 Task: Look for space in Lolodorf, Cameroon from 12th  August, 2023 to 15th August, 2023 for 3 adults in price range Rs.12000 to Rs.16000. Place can be entire place with 2 bedrooms having 3 beds and 1 bathroom. Property type can be house, flat, guest house. Booking option can be shelf check-in. Required host language is English.
Action: Mouse moved to (478, 313)
Screenshot: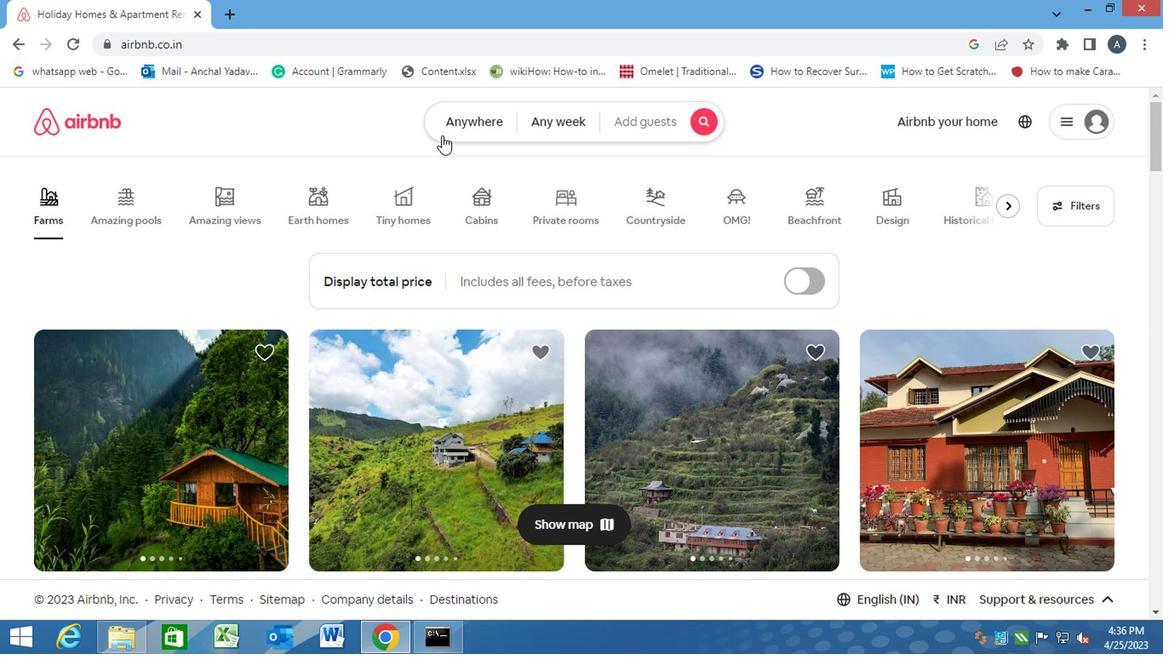 
Action: Mouse pressed left at (478, 313)
Screenshot: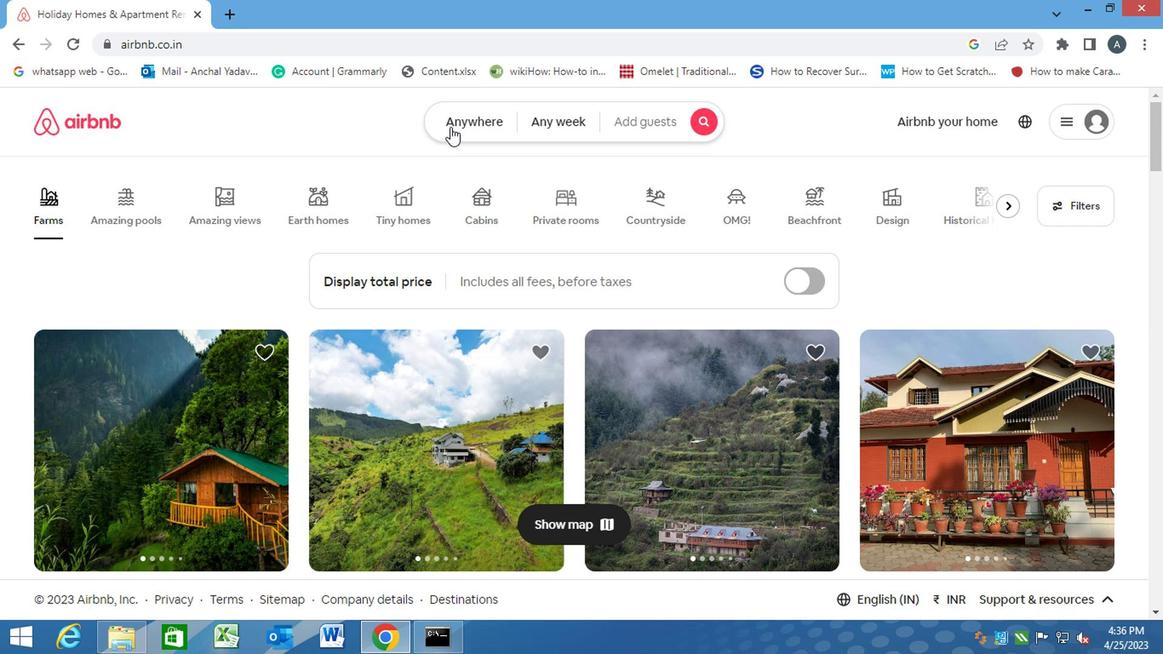 
Action: Mouse moved to (453, 333)
Screenshot: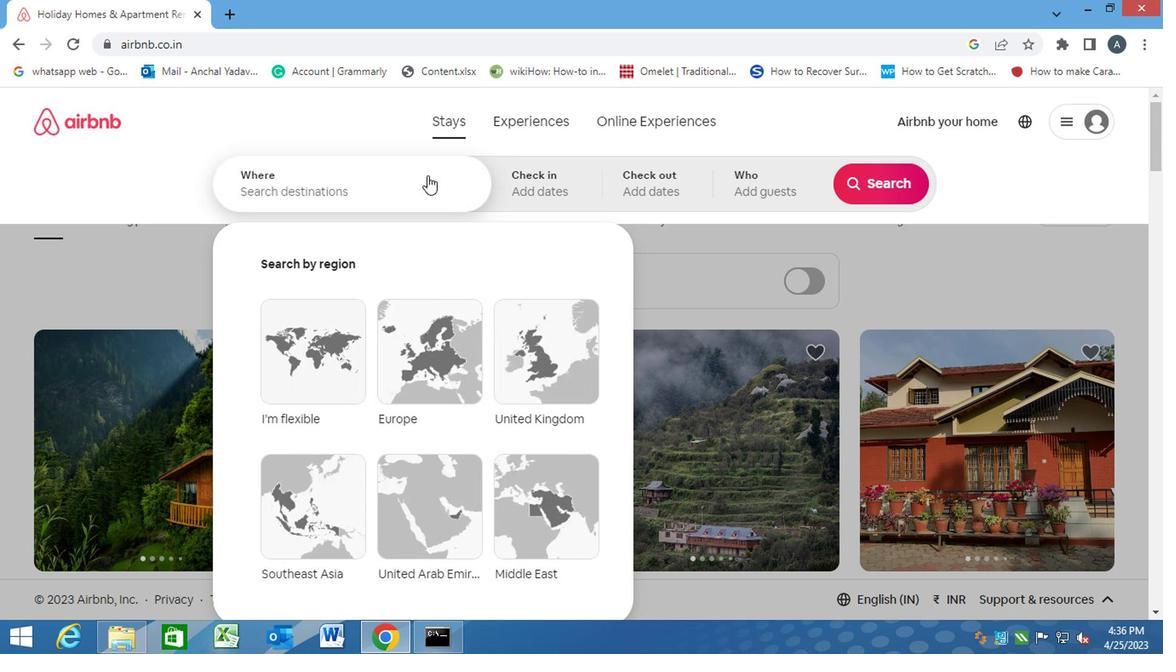 
Action: Mouse pressed left at (453, 333)
Screenshot: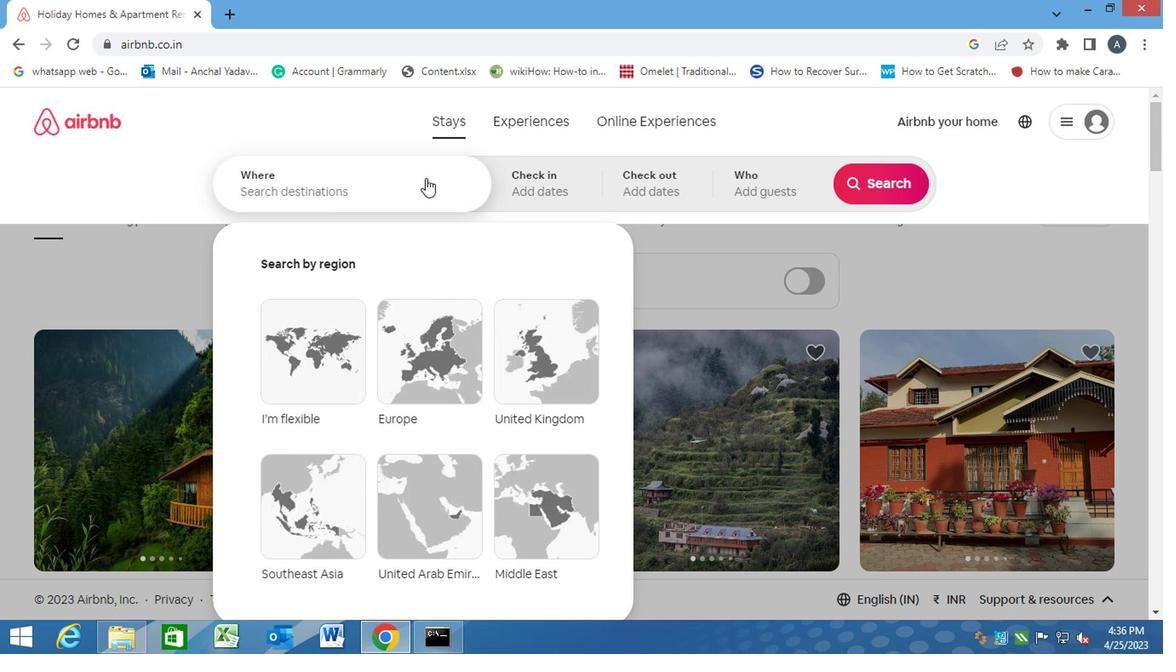 
Action: Key pressed <Key.caps_lock>l<Key.caps_lock>olodorf,<Key.space><Key.caps_lock>c<Key.caps_lock>ameroon<Key.enter>
Screenshot: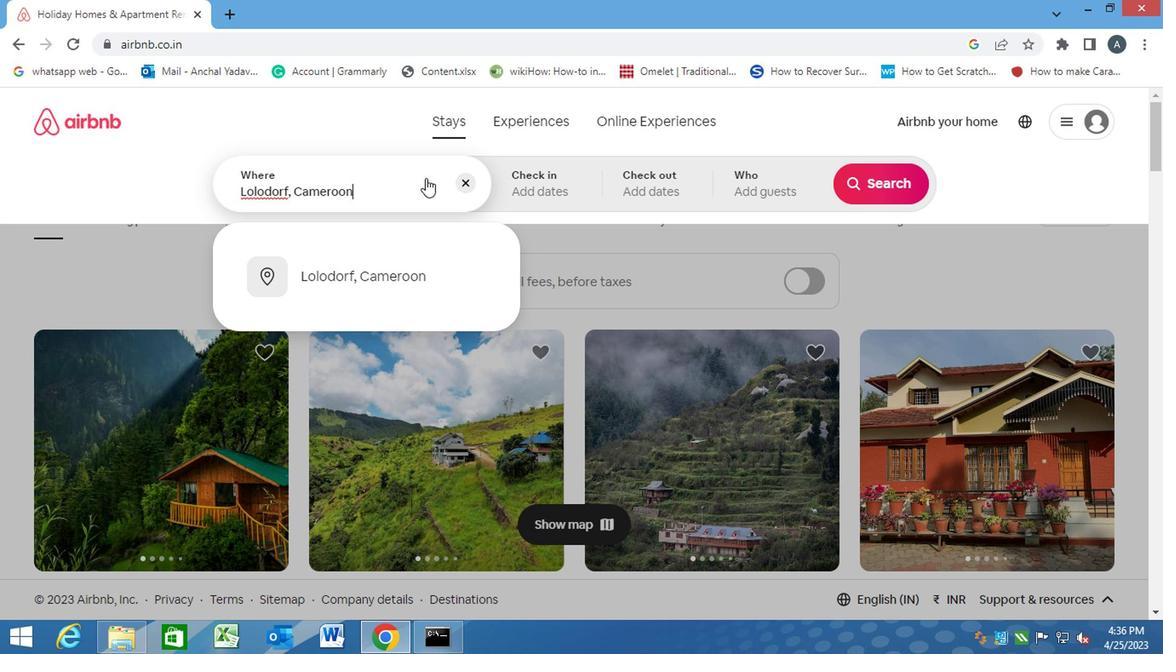 
Action: Mouse moved to (856, 389)
Screenshot: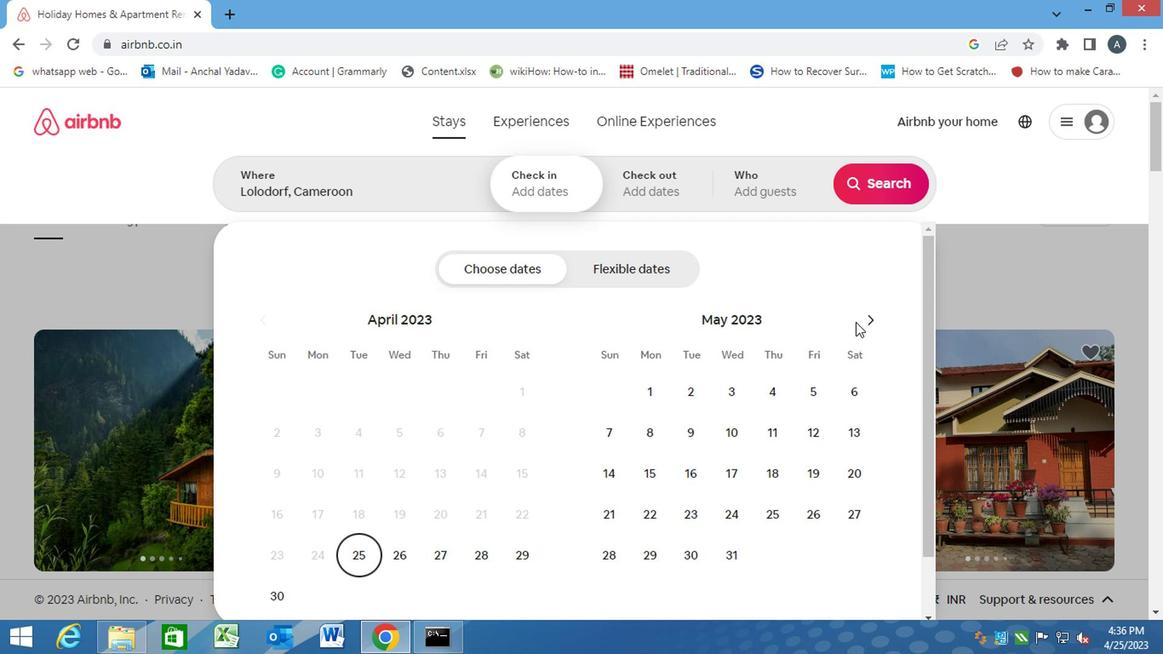
Action: Mouse pressed left at (856, 389)
Screenshot: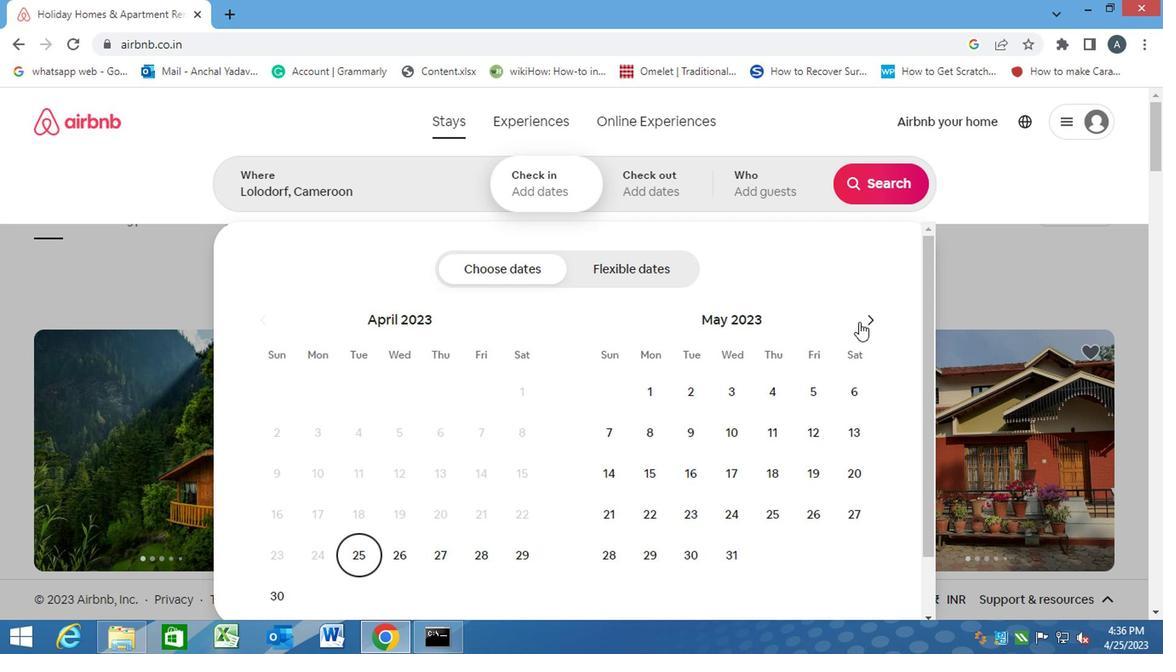 
Action: Mouse moved to (869, 389)
Screenshot: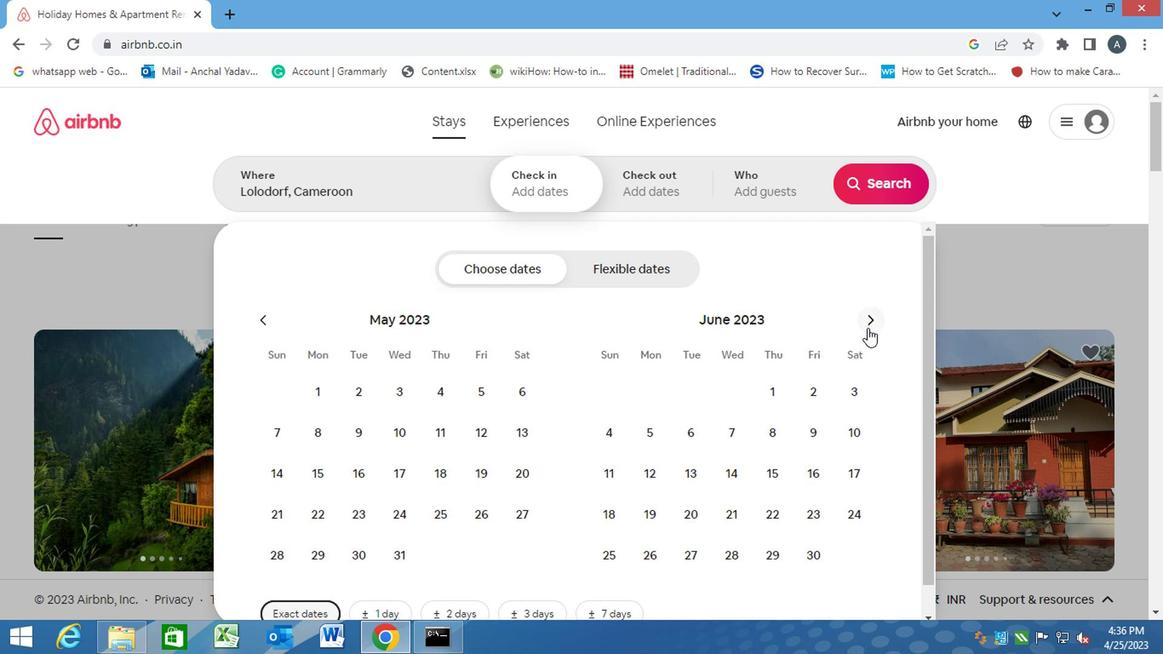 
Action: Mouse pressed left at (869, 389)
Screenshot: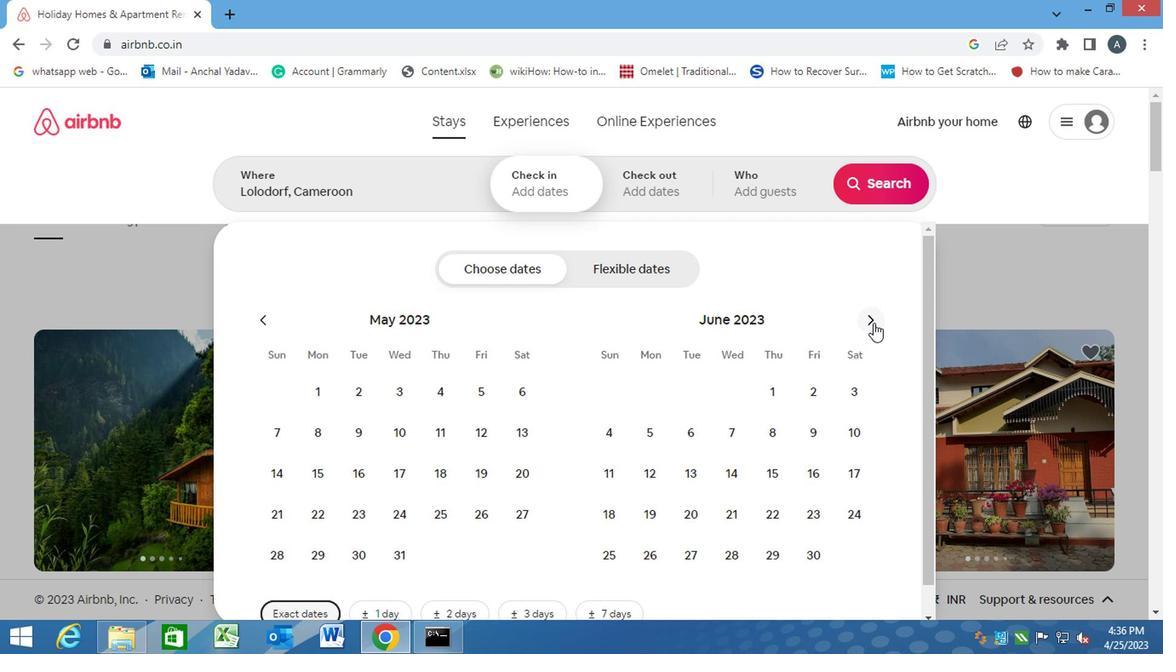 
Action: Mouse moved to (864, 390)
Screenshot: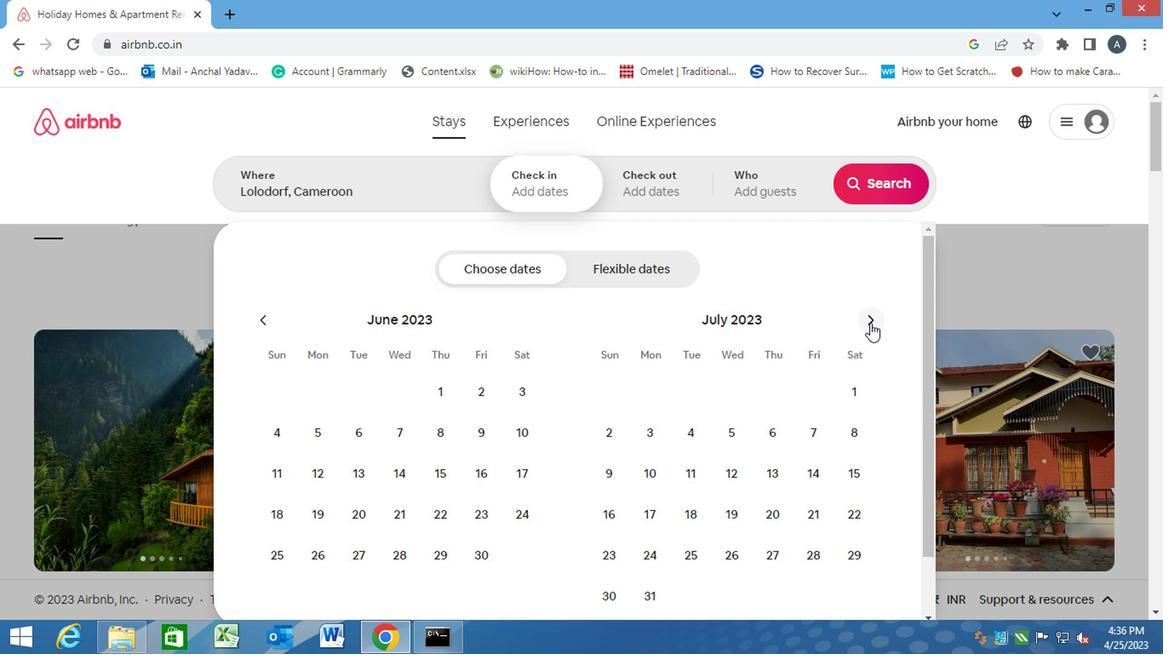 
Action: Mouse pressed left at (864, 390)
Screenshot: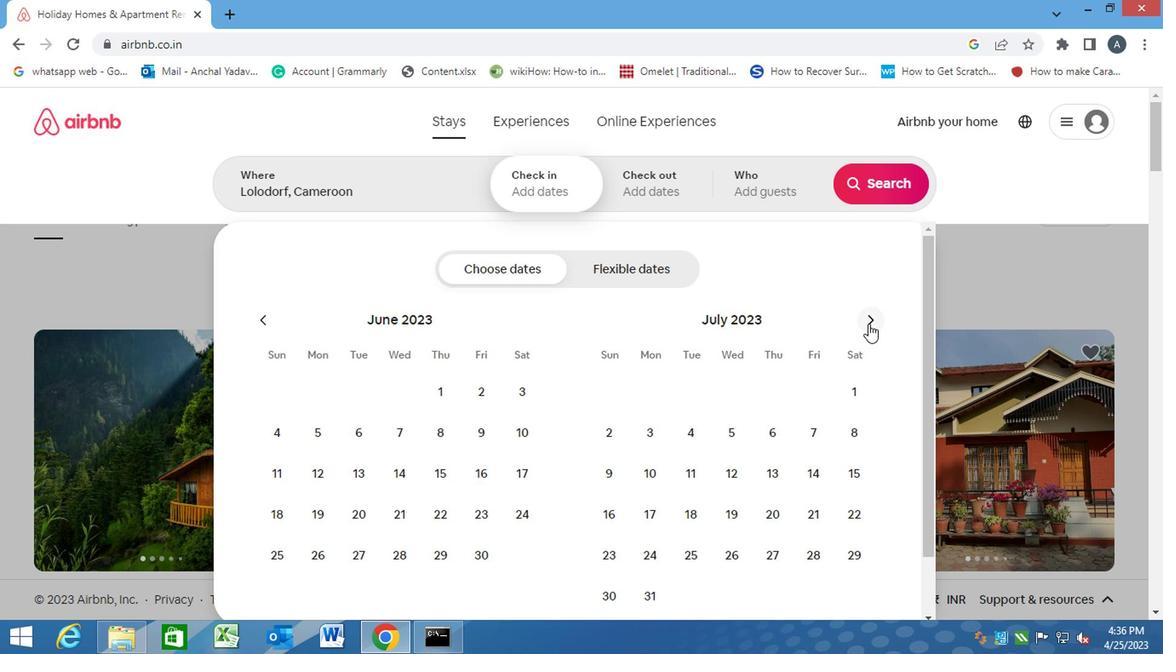 
Action: Mouse moved to (840, 431)
Screenshot: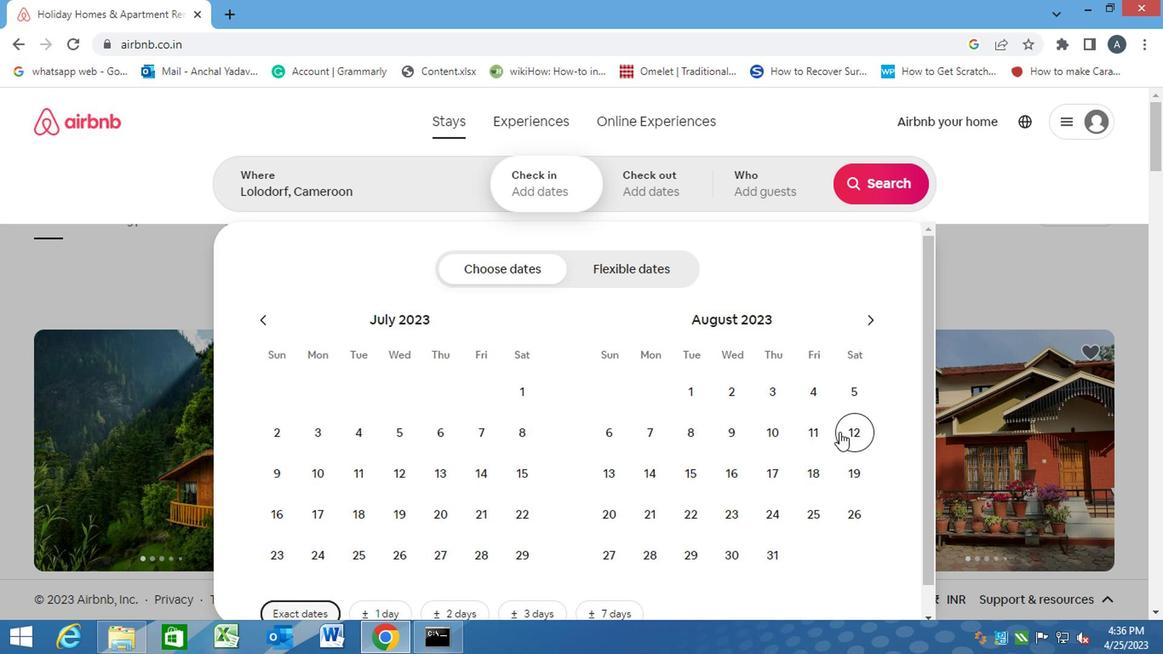 
Action: Mouse pressed left at (840, 431)
Screenshot: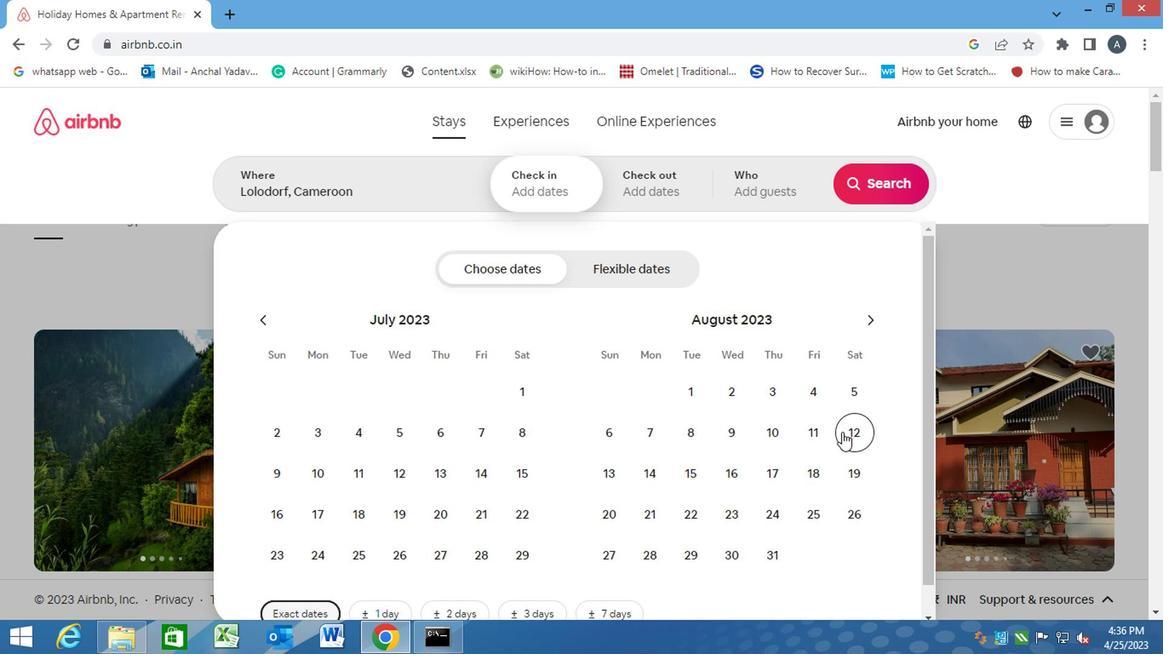 
Action: Mouse moved to (700, 445)
Screenshot: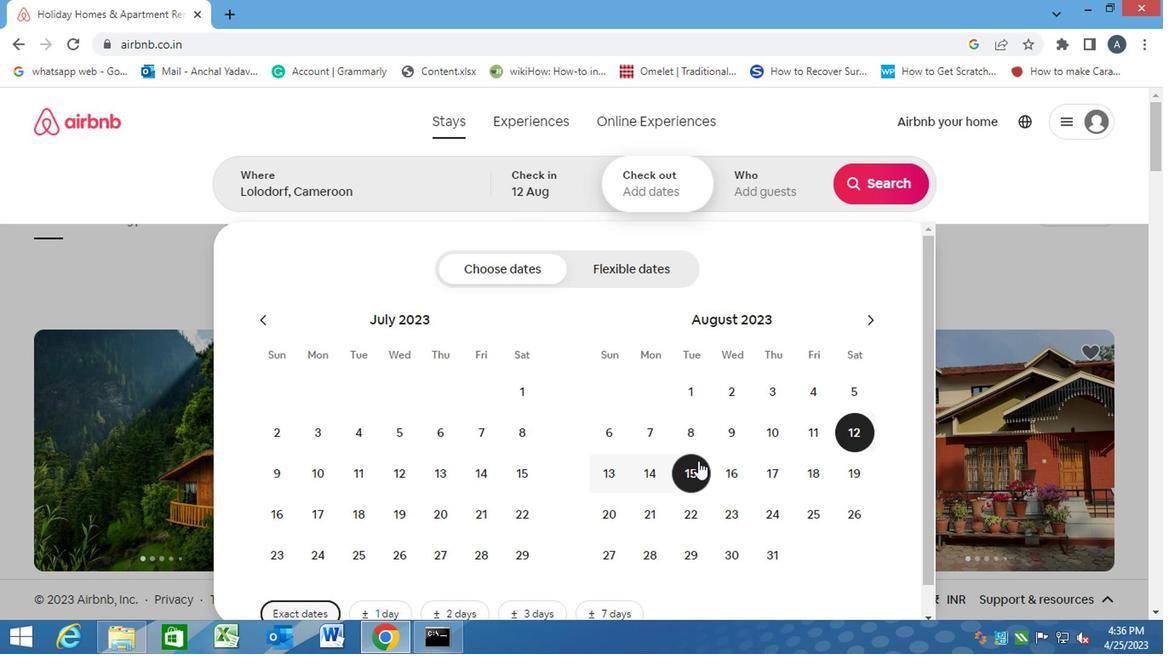 
Action: Mouse pressed left at (700, 445)
Screenshot: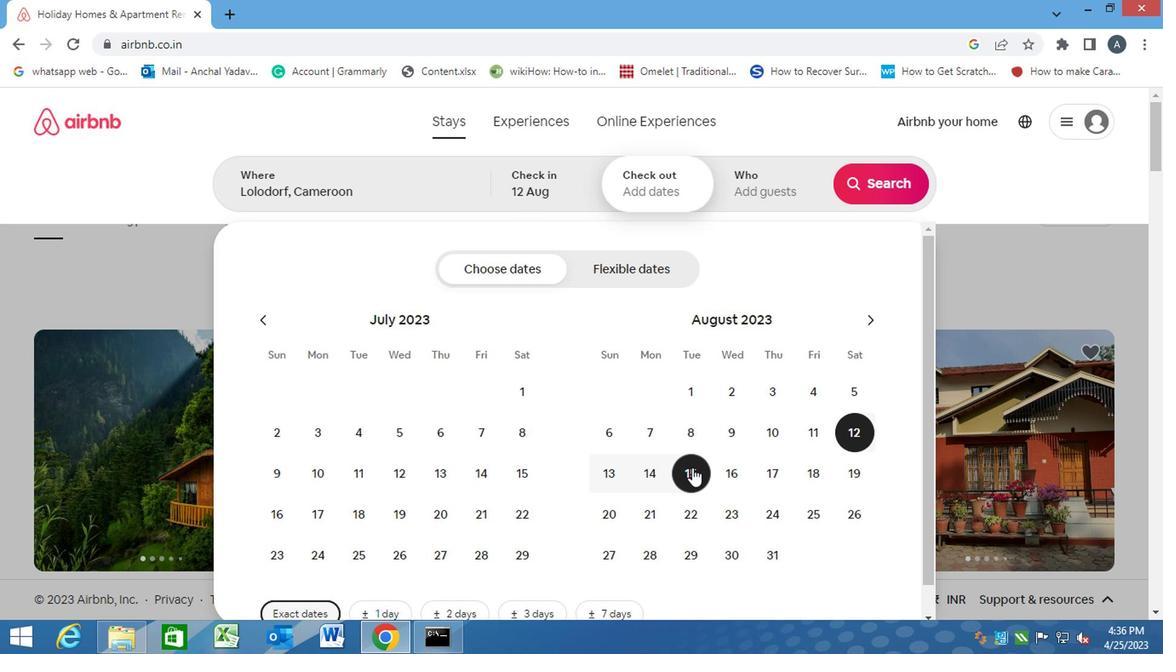 
Action: Mouse moved to (746, 337)
Screenshot: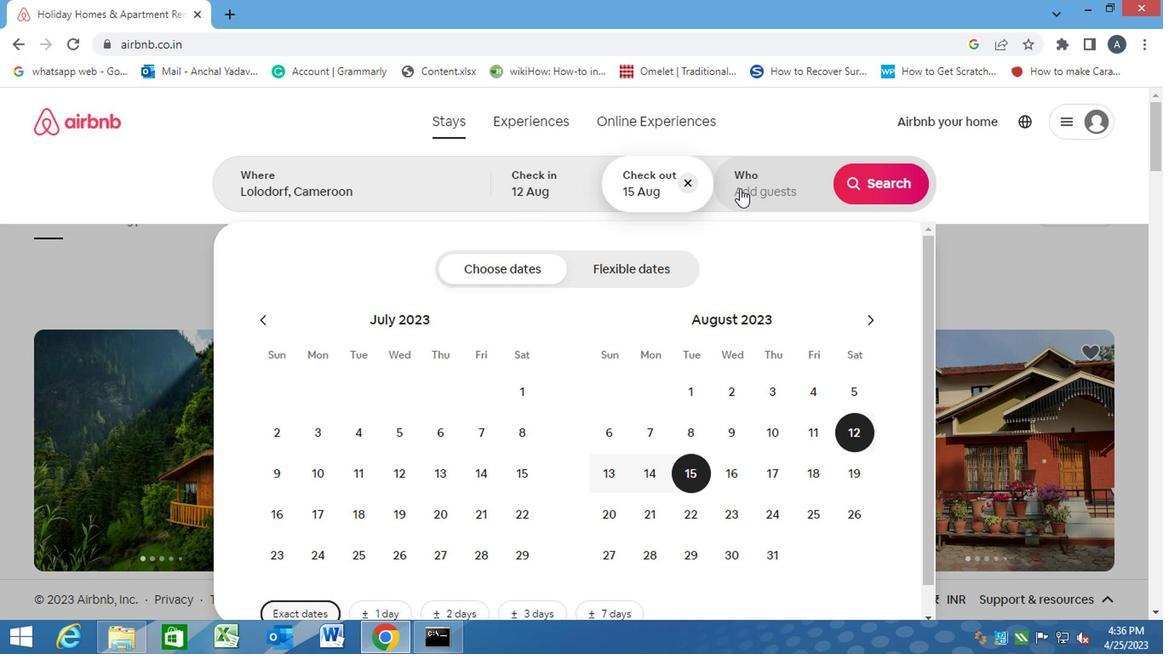 
Action: Mouse pressed left at (746, 337)
Screenshot: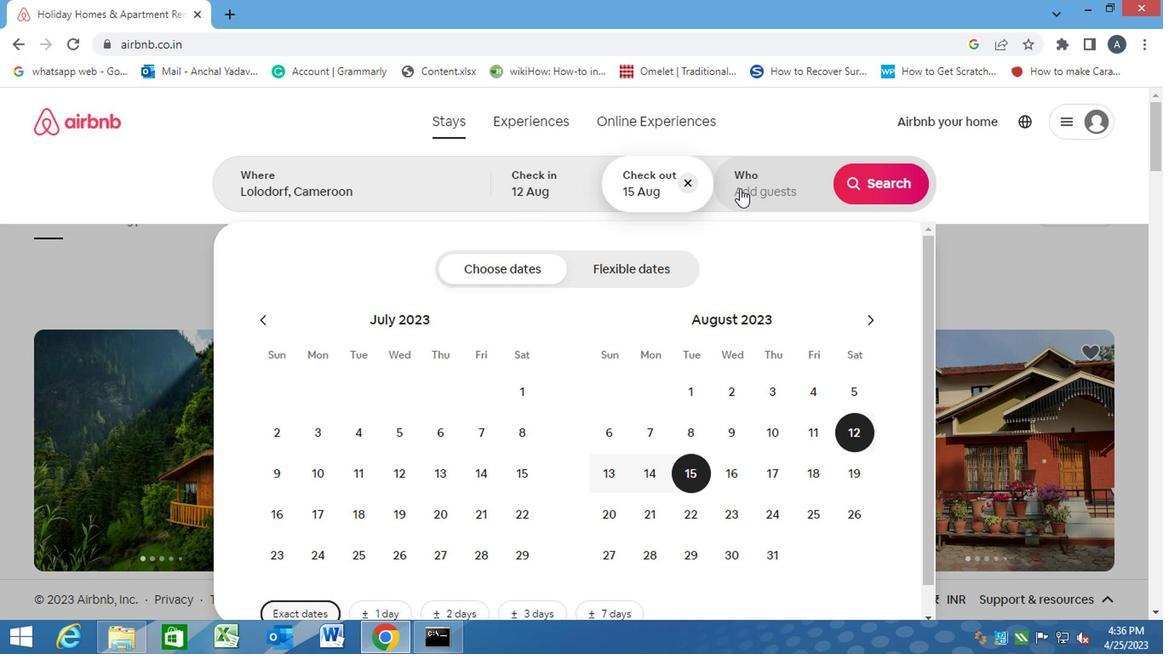 
Action: Mouse moved to (879, 370)
Screenshot: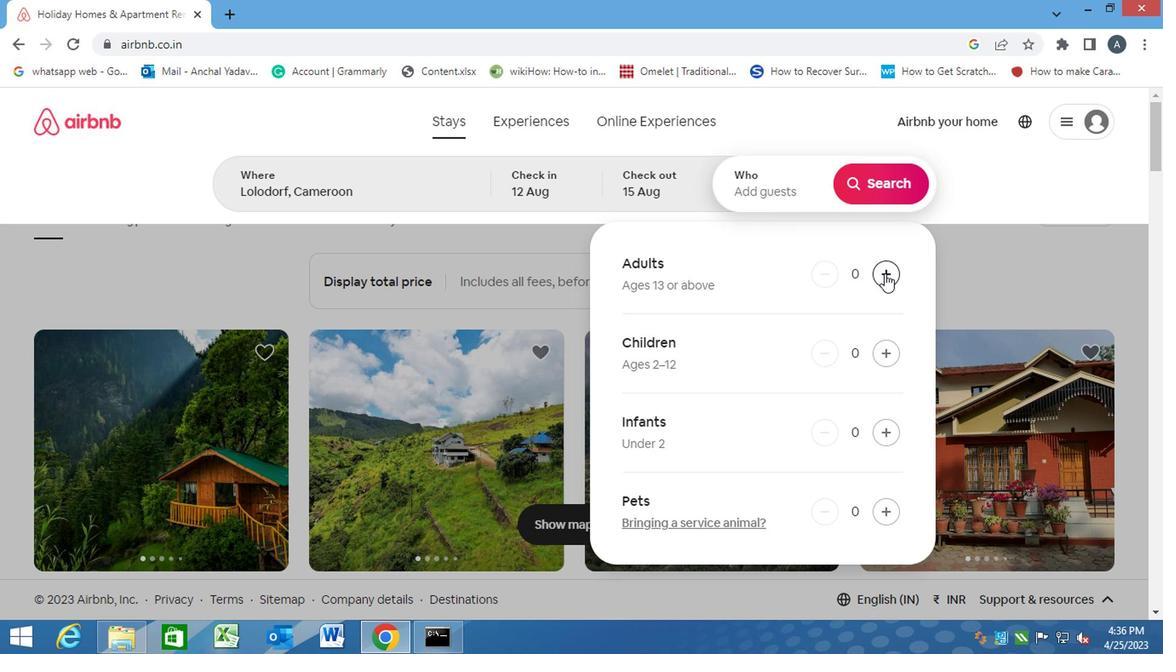 
Action: Mouse pressed left at (879, 370)
Screenshot: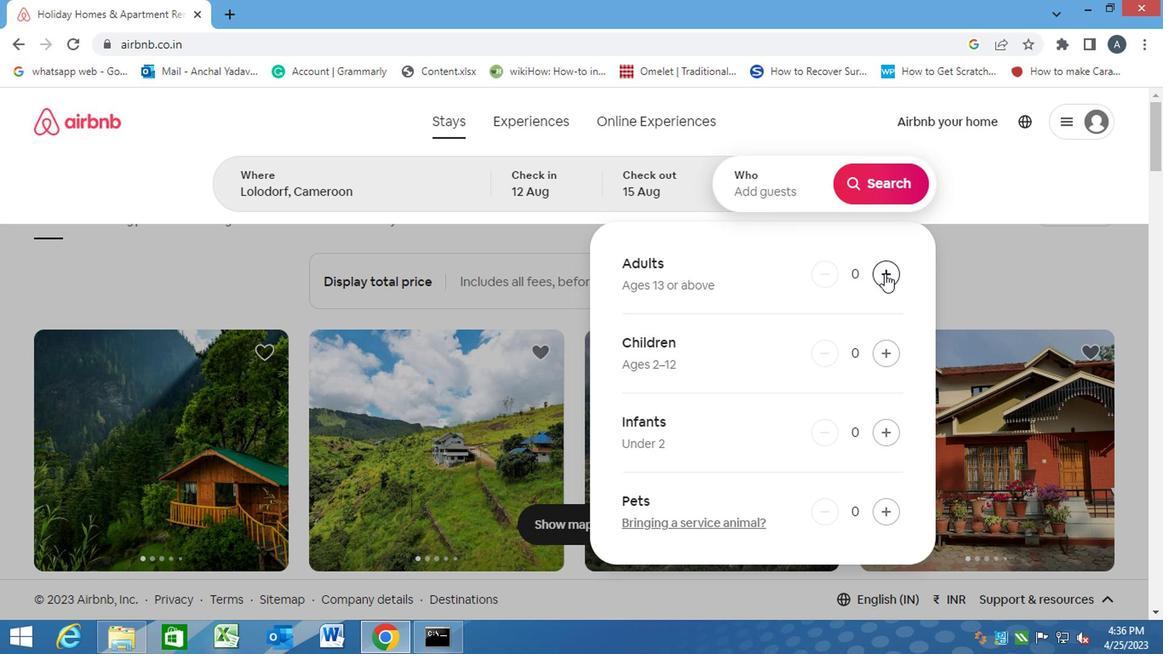 
Action: Mouse moved to (879, 370)
Screenshot: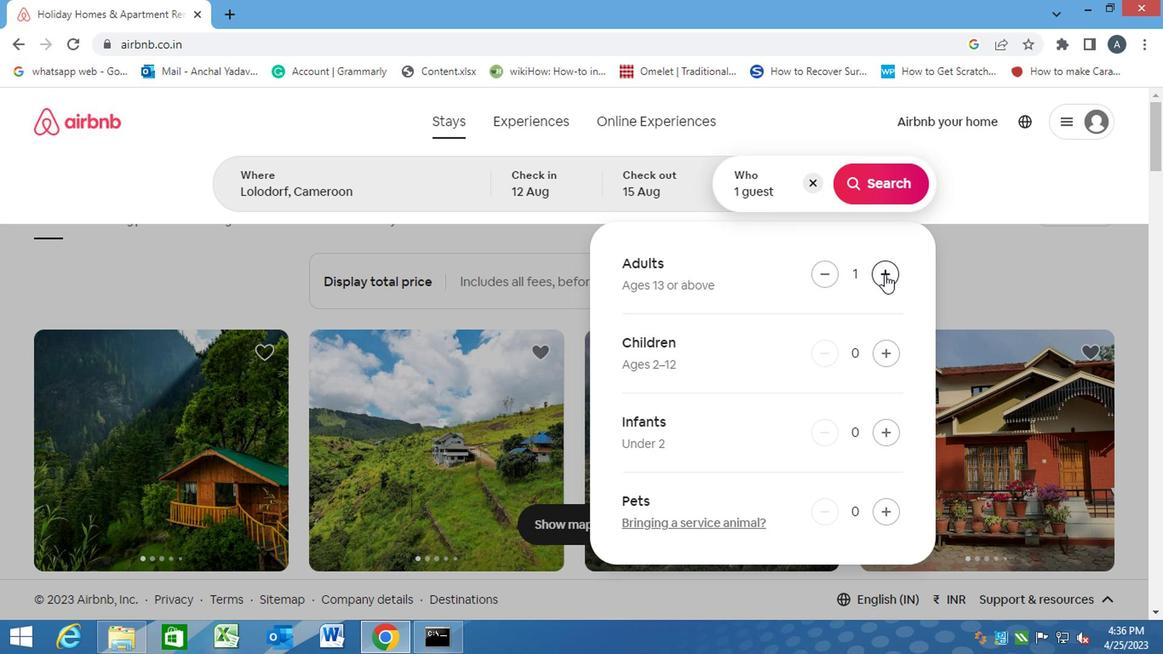 
Action: Mouse pressed left at (879, 370)
Screenshot: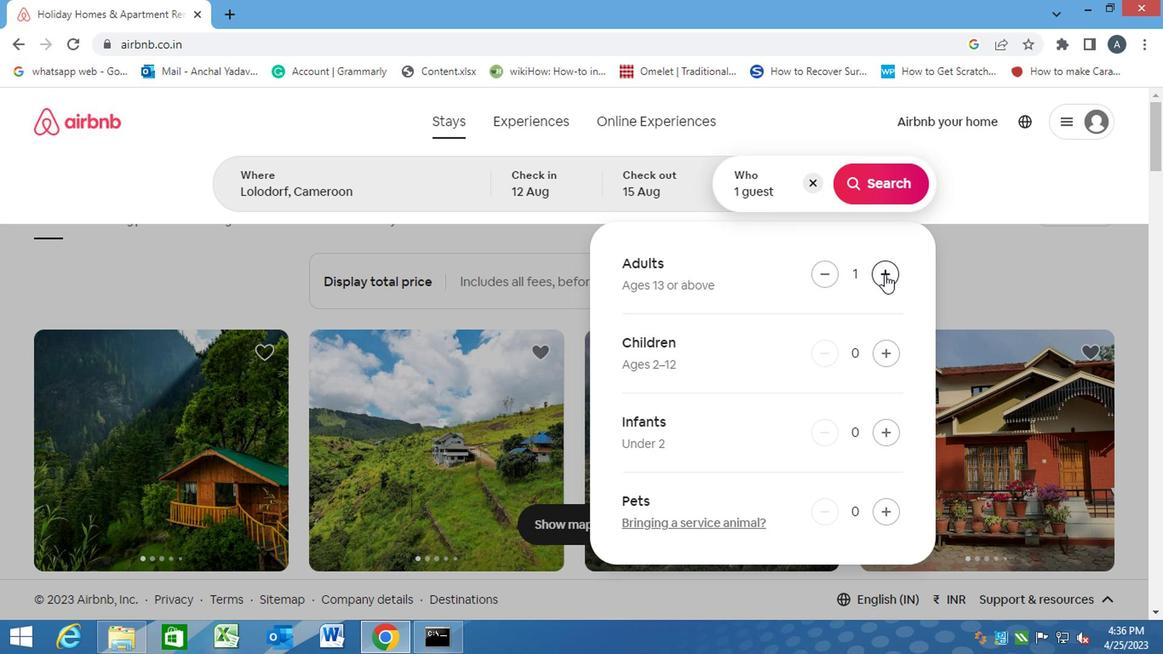 
Action: Mouse pressed left at (879, 370)
Screenshot: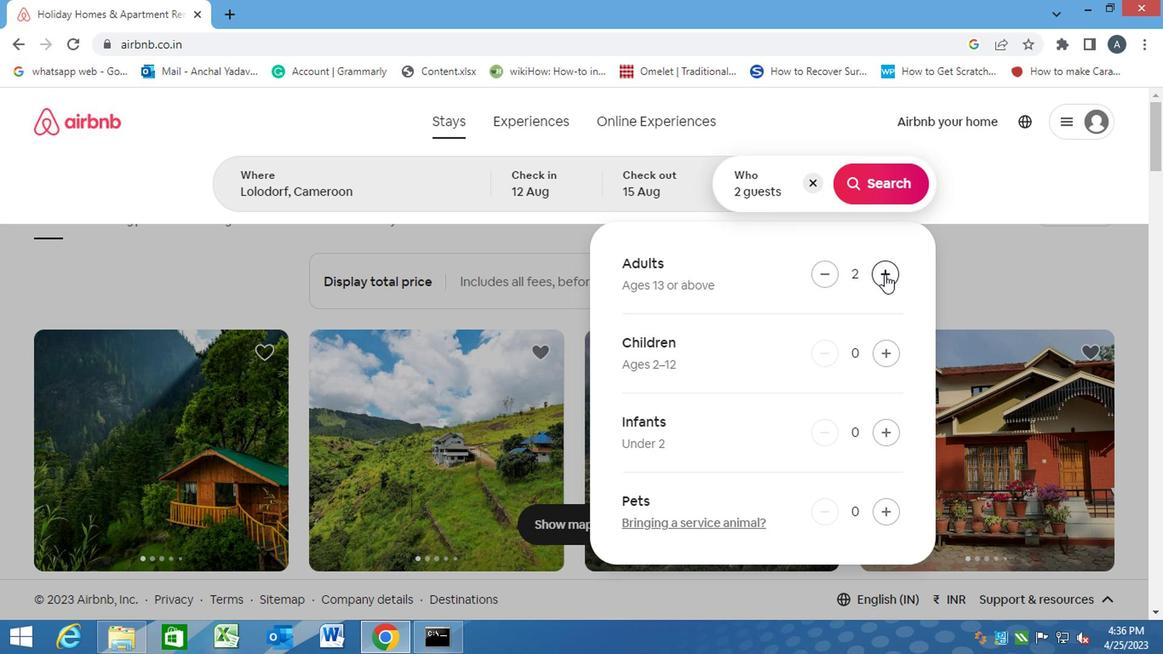 
Action: Mouse moved to (863, 334)
Screenshot: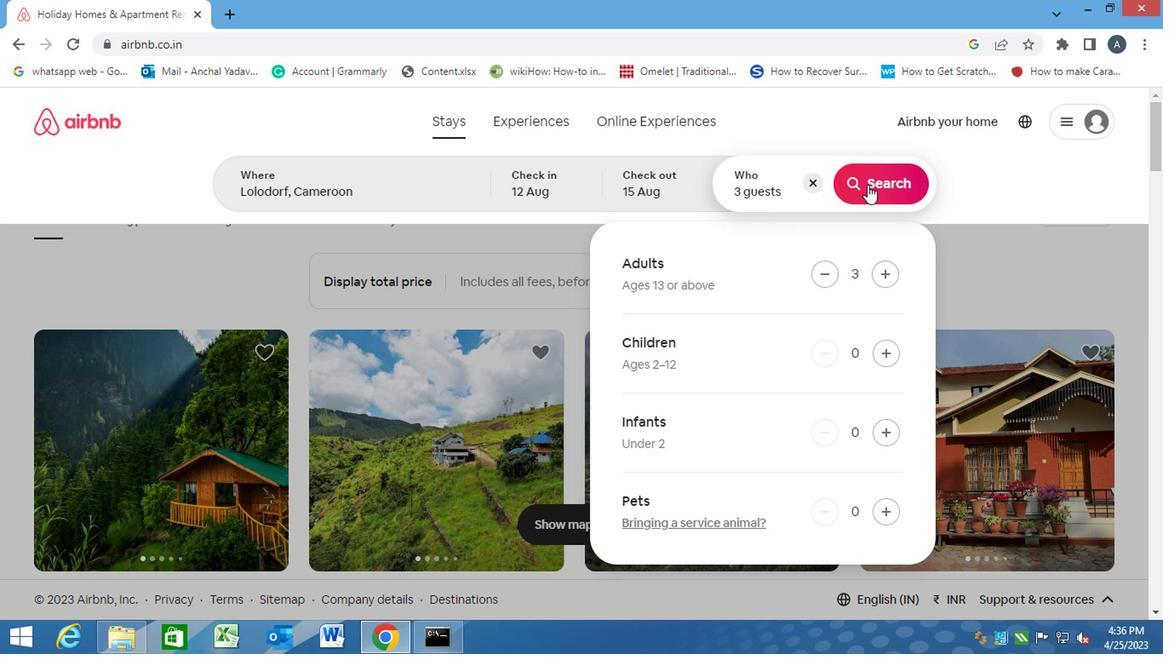 
Action: Mouse pressed left at (863, 334)
Screenshot: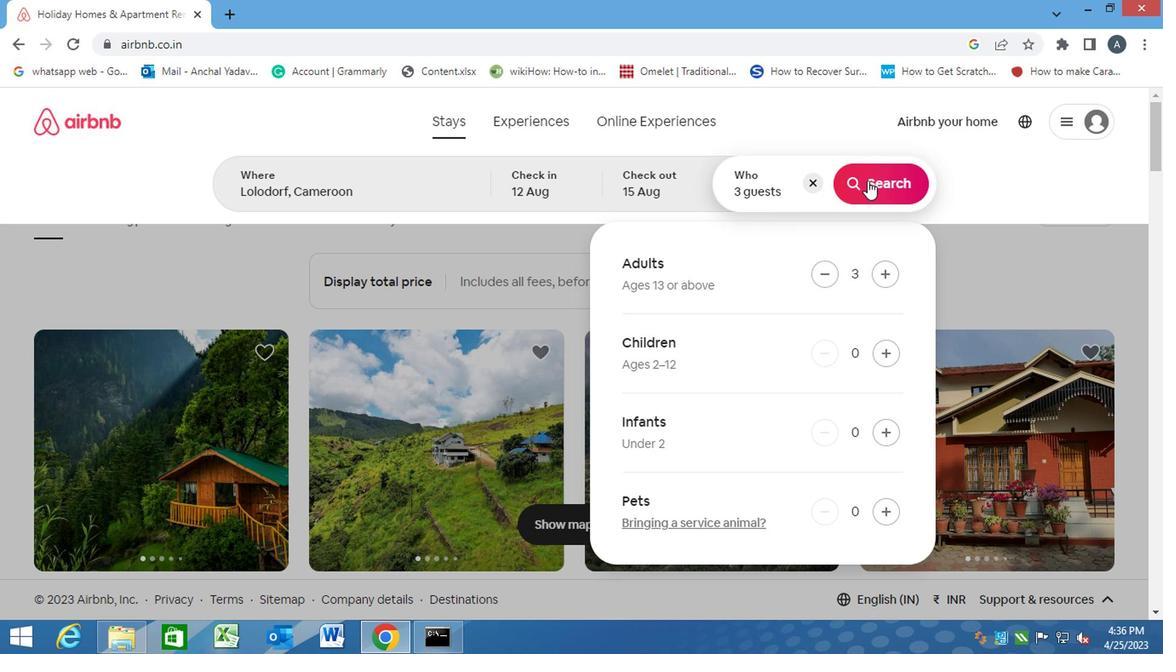 
Action: Mouse moved to (1088, 334)
Screenshot: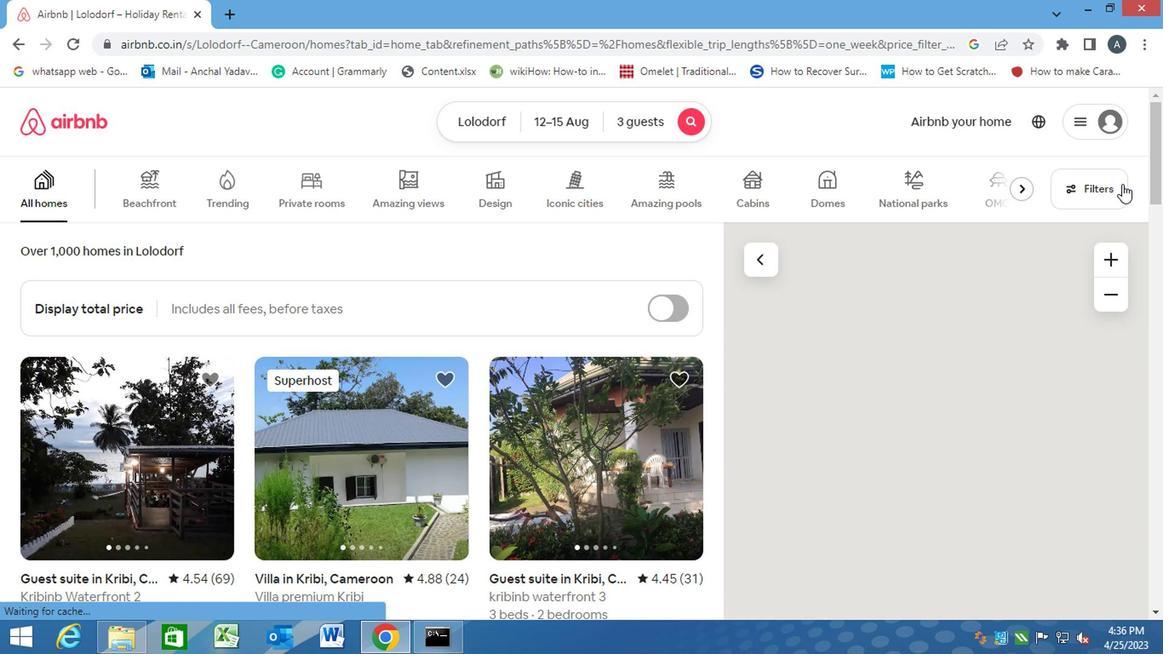 
Action: Mouse pressed left at (1088, 334)
Screenshot: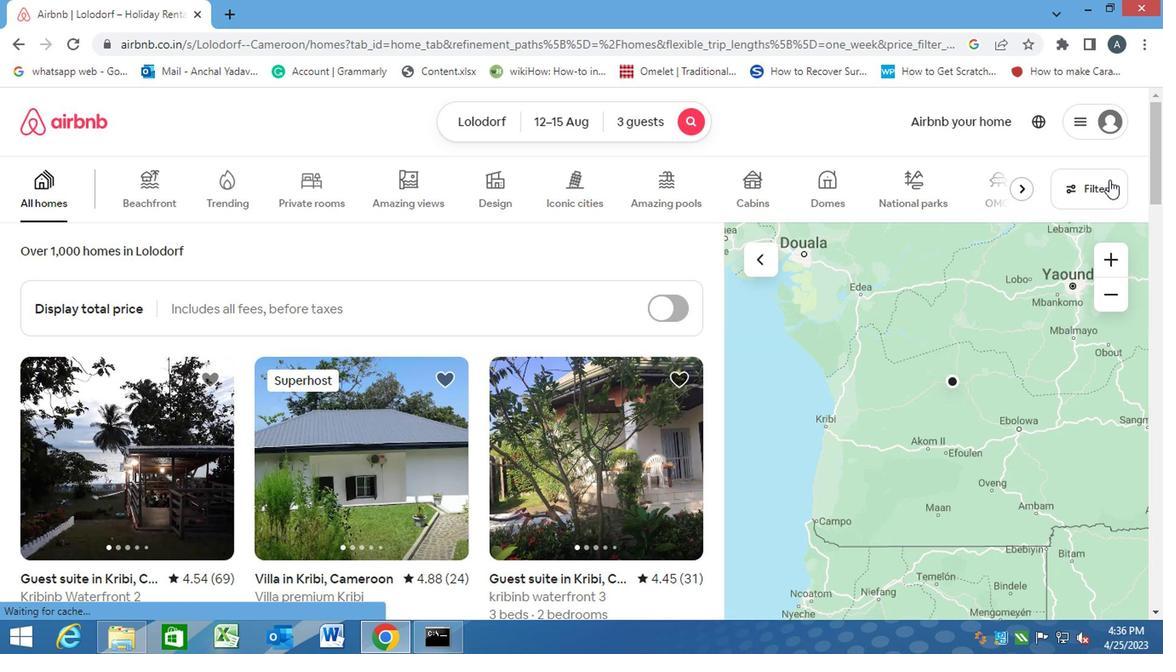 
Action: Mouse moved to (395, 421)
Screenshot: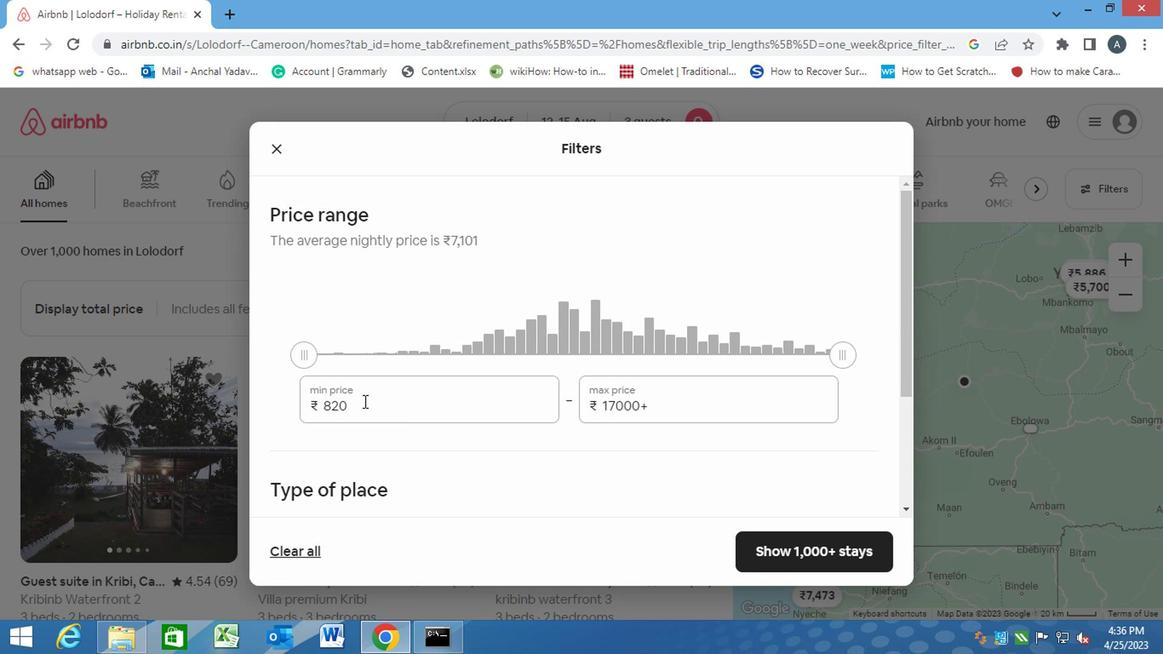 
Action: Mouse pressed left at (395, 421)
Screenshot: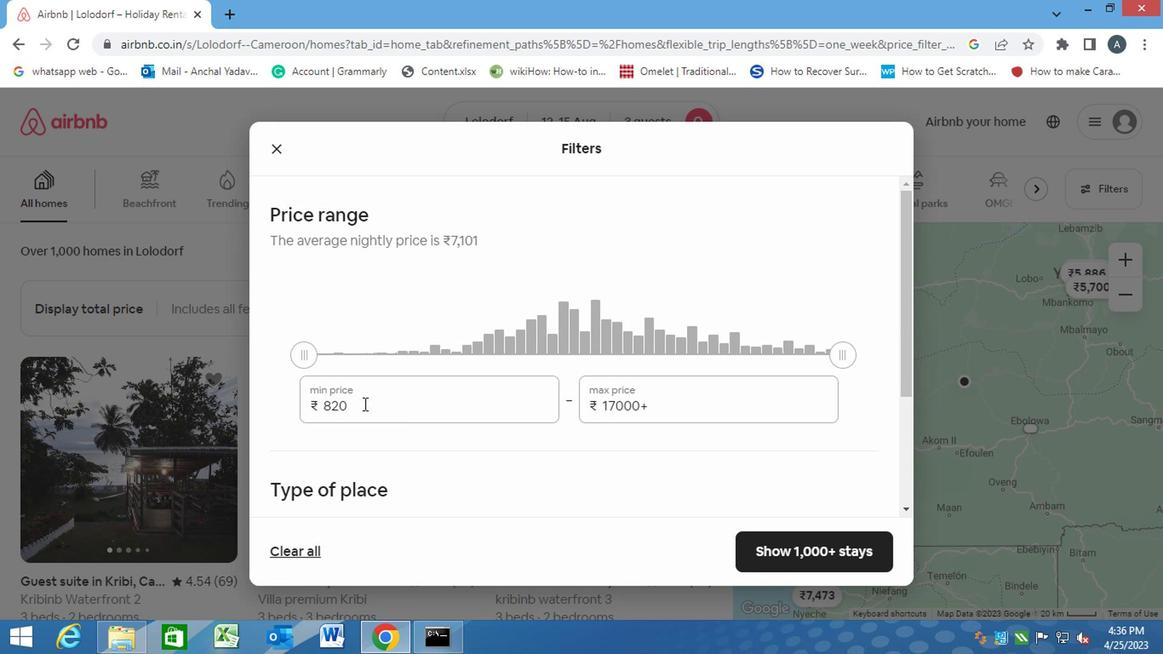 
Action: Mouse moved to (342, 425)
Screenshot: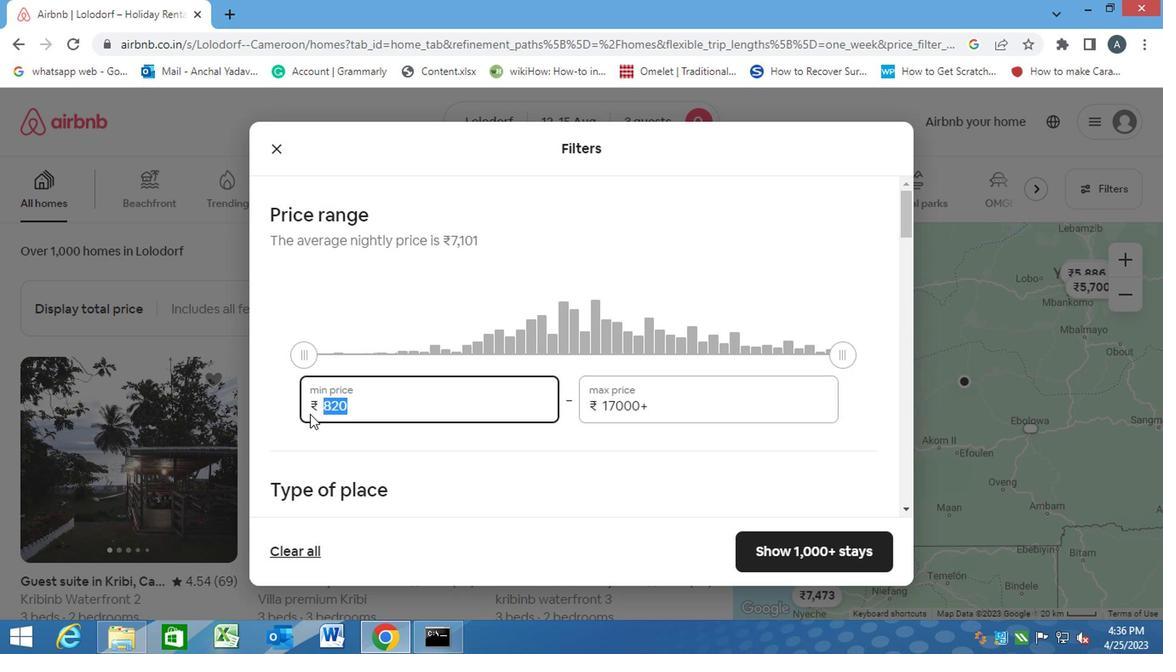 
Action: Key pressed 1200<Key.backspace><Key.backspace><Key.backspace><Key.backspace><Key.backspace><Key.backspace><Key.backspace><Key.backspace><Key.backspace><Key.backspace><Key.backspace><Key.backspace><Key.backspace><Key.backspace><Key.backspace>12000<Key.tab><Key.backspace><Key.backspace><Key.backspace><Key.backspace><Key.backspace><Key.backspace><Key.backspace>16000
Screenshot: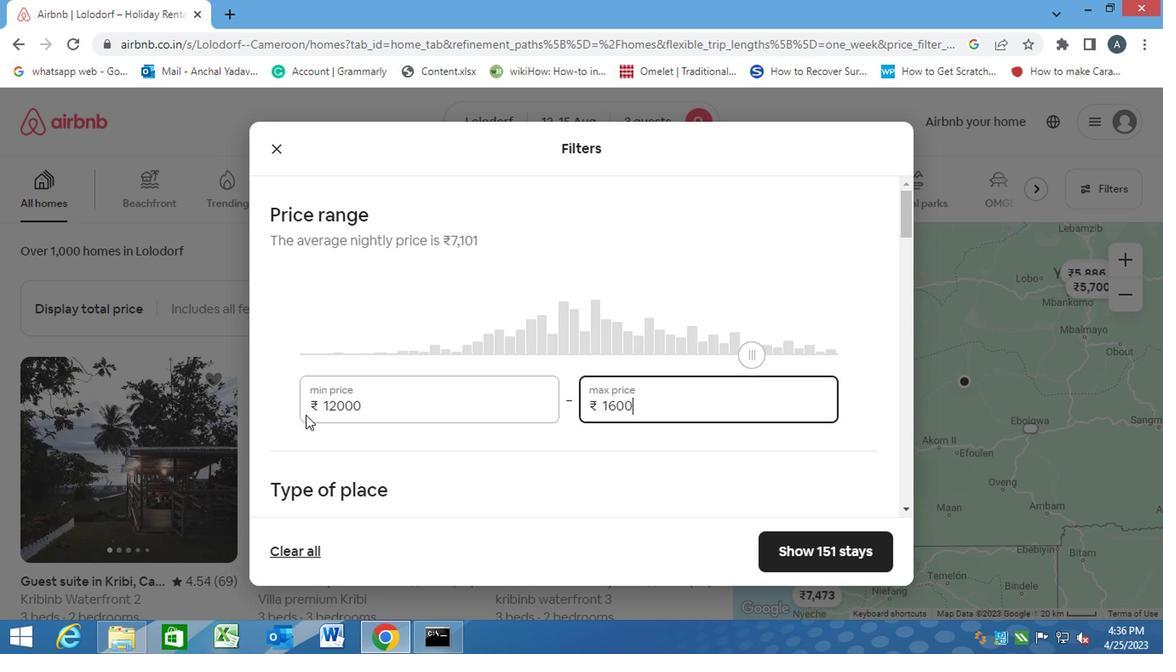 
Action: Mouse moved to (422, 435)
Screenshot: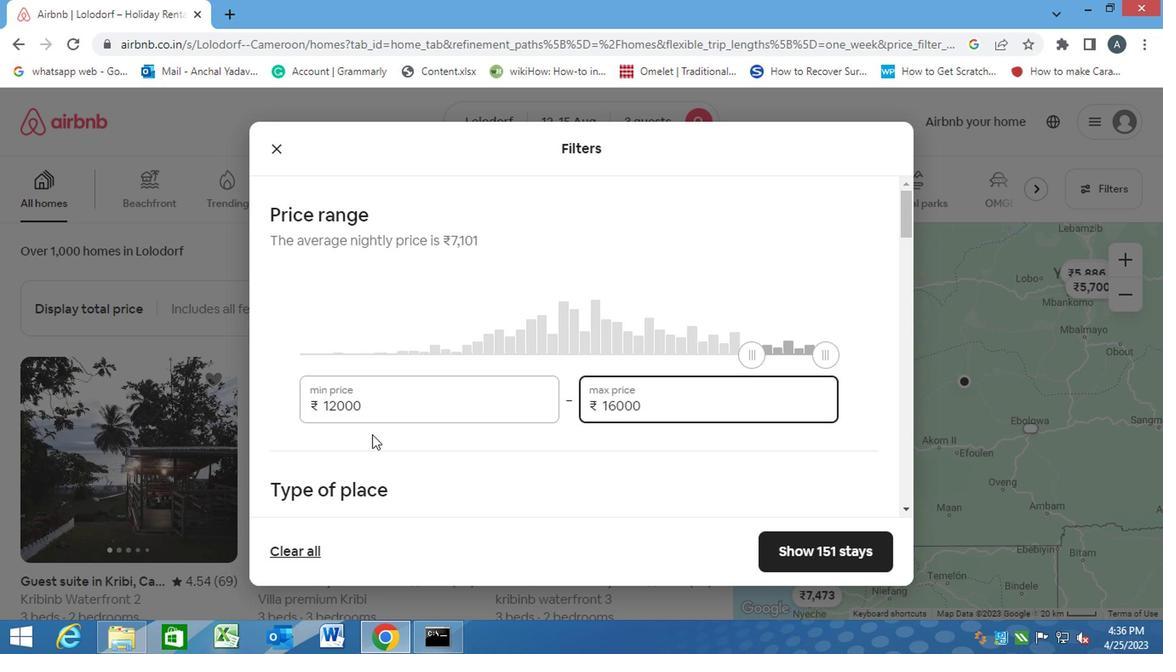 
Action: Mouse scrolled (422, 435) with delta (0, 0)
Screenshot: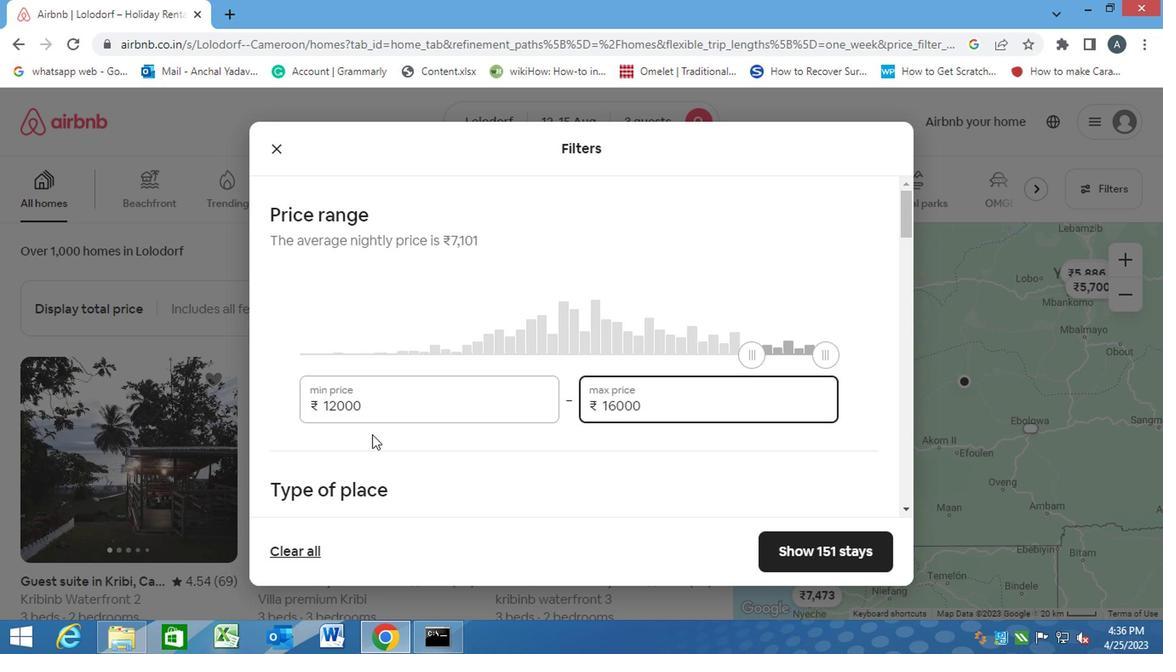 
Action: Mouse scrolled (422, 435) with delta (0, 0)
Screenshot: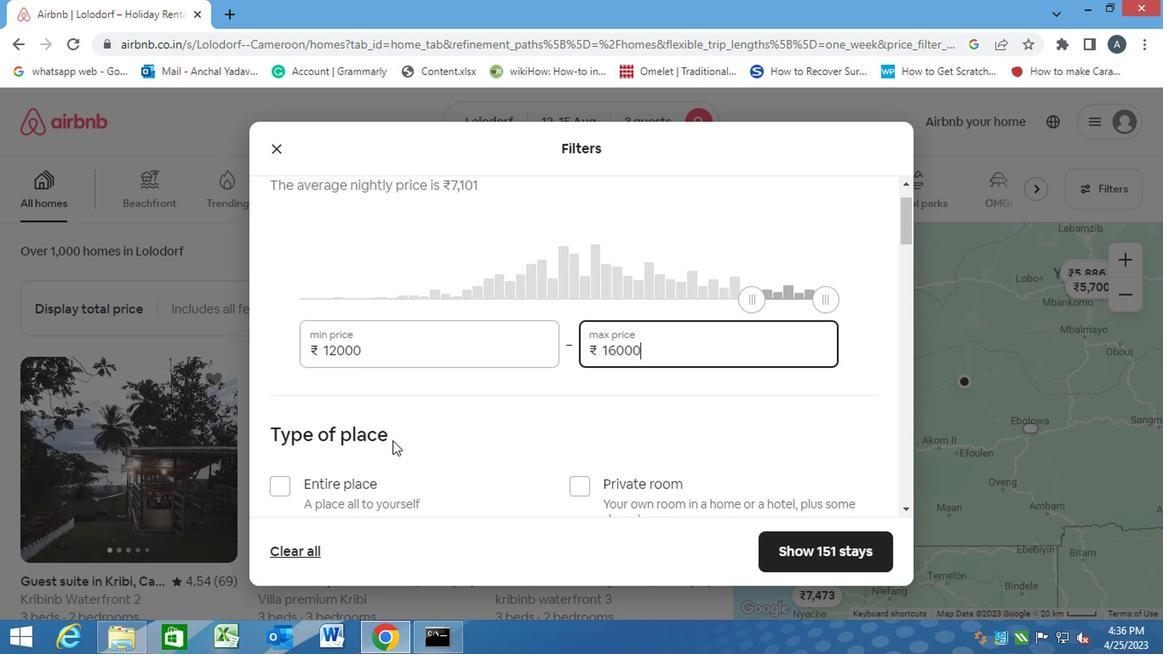 
Action: Mouse moved to (324, 408)
Screenshot: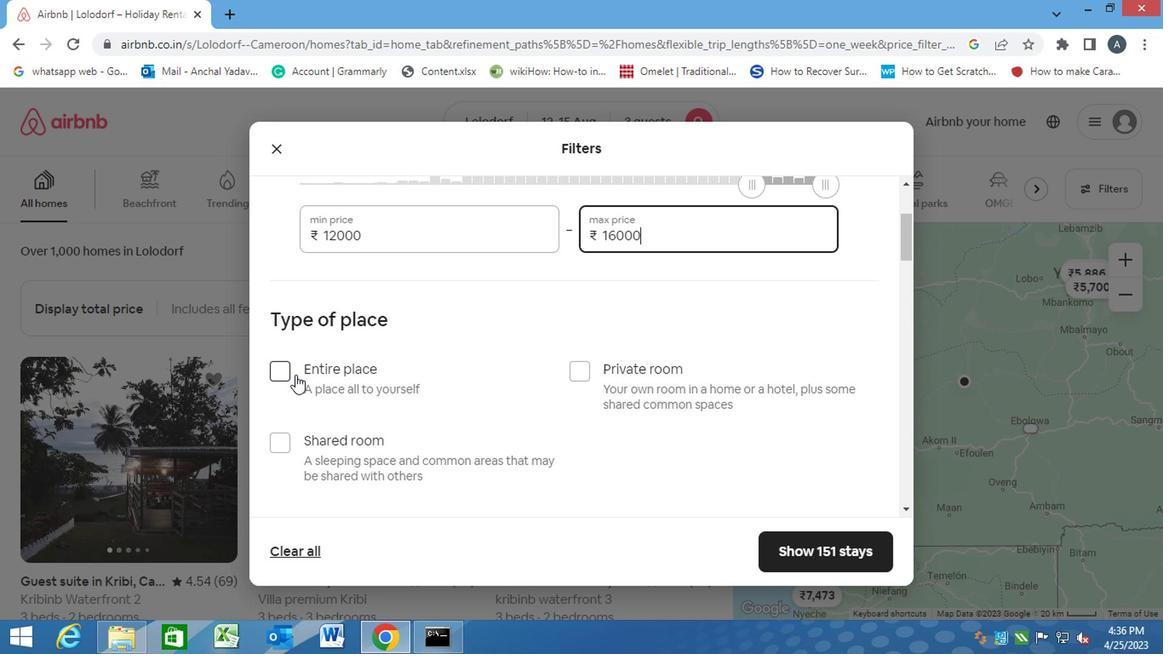 
Action: Mouse pressed left at (324, 408)
Screenshot: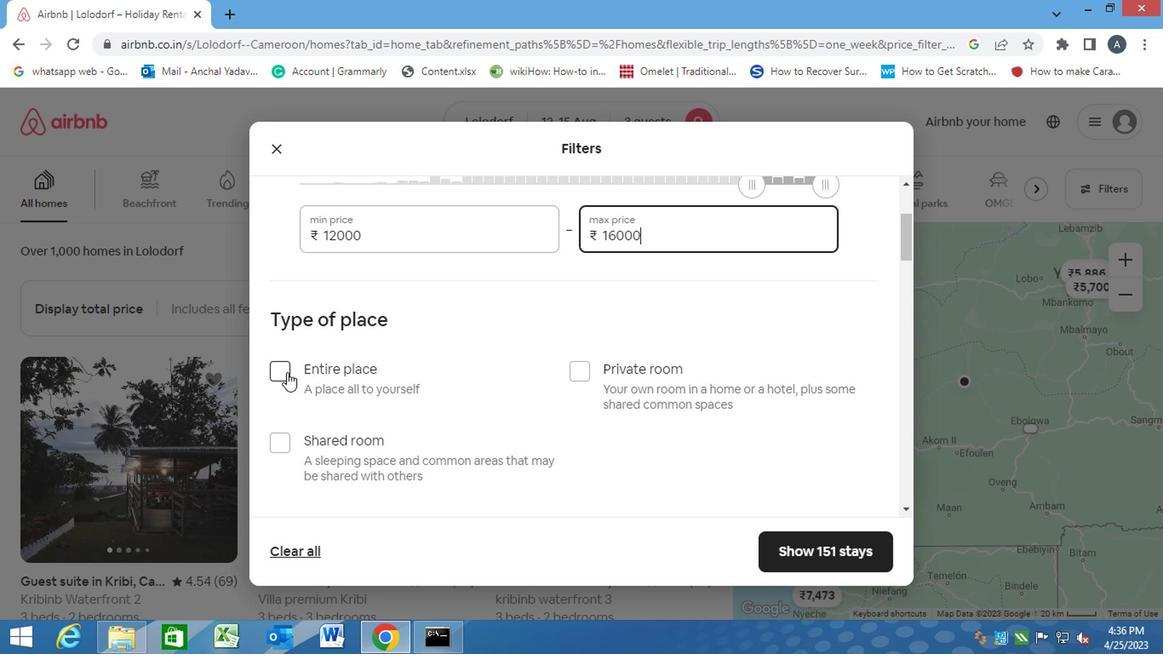 
Action: Mouse moved to (381, 415)
Screenshot: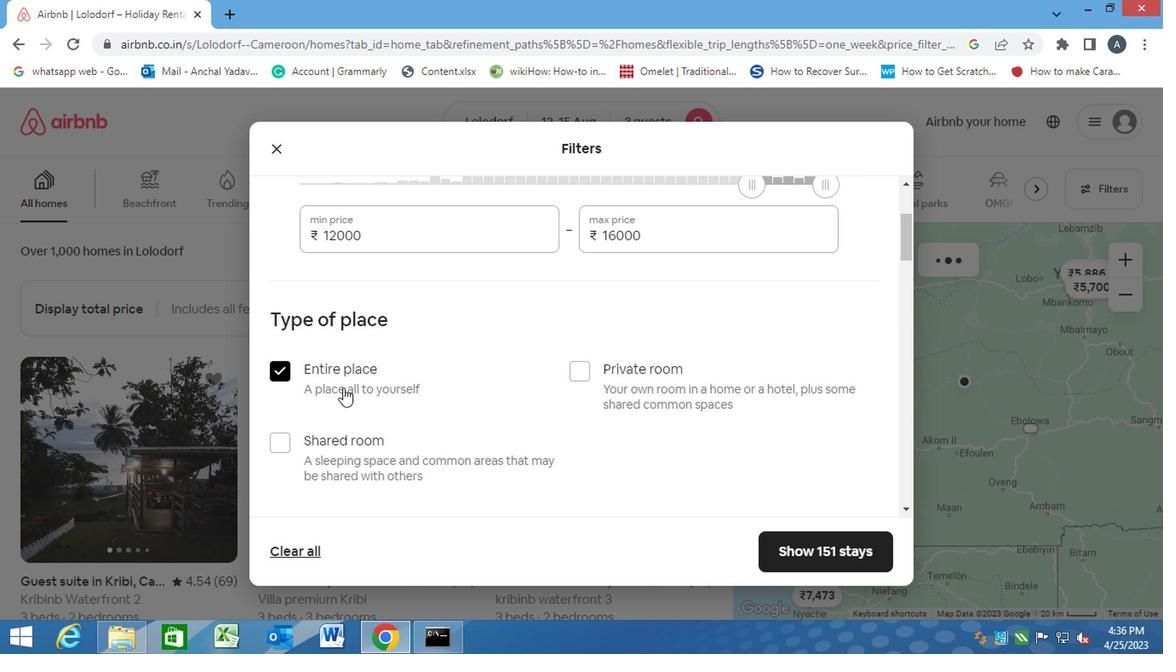 
Action: Mouse scrolled (381, 415) with delta (0, 0)
Screenshot: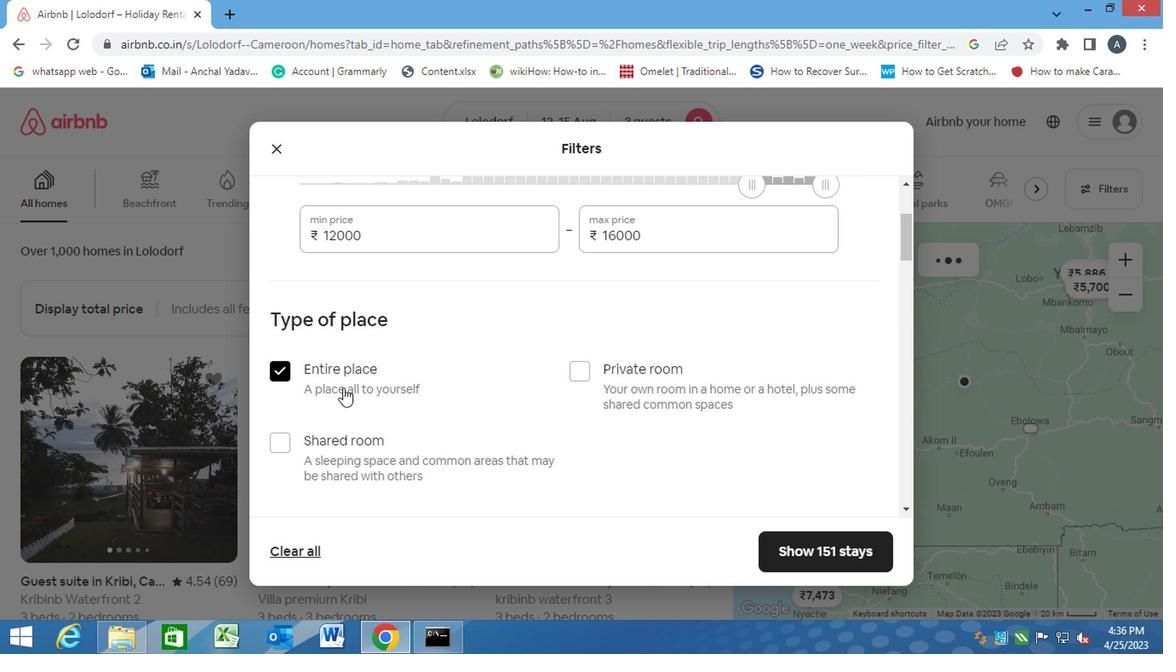 
Action: Mouse moved to (381, 416)
Screenshot: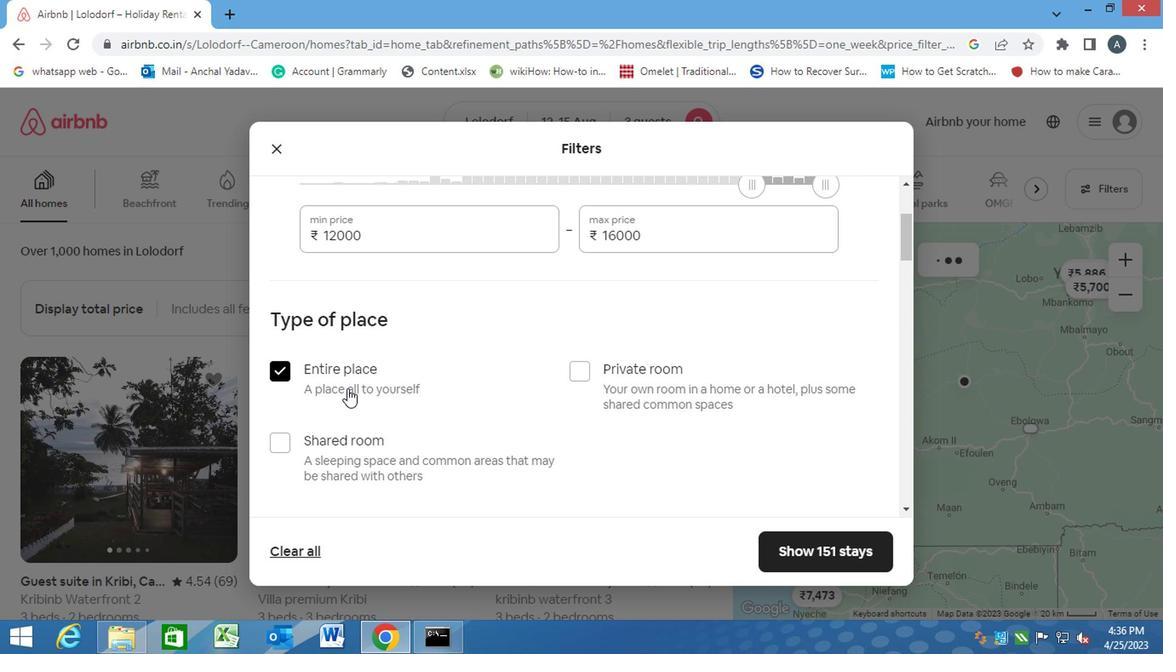 
Action: Mouse scrolled (381, 415) with delta (0, 0)
Screenshot: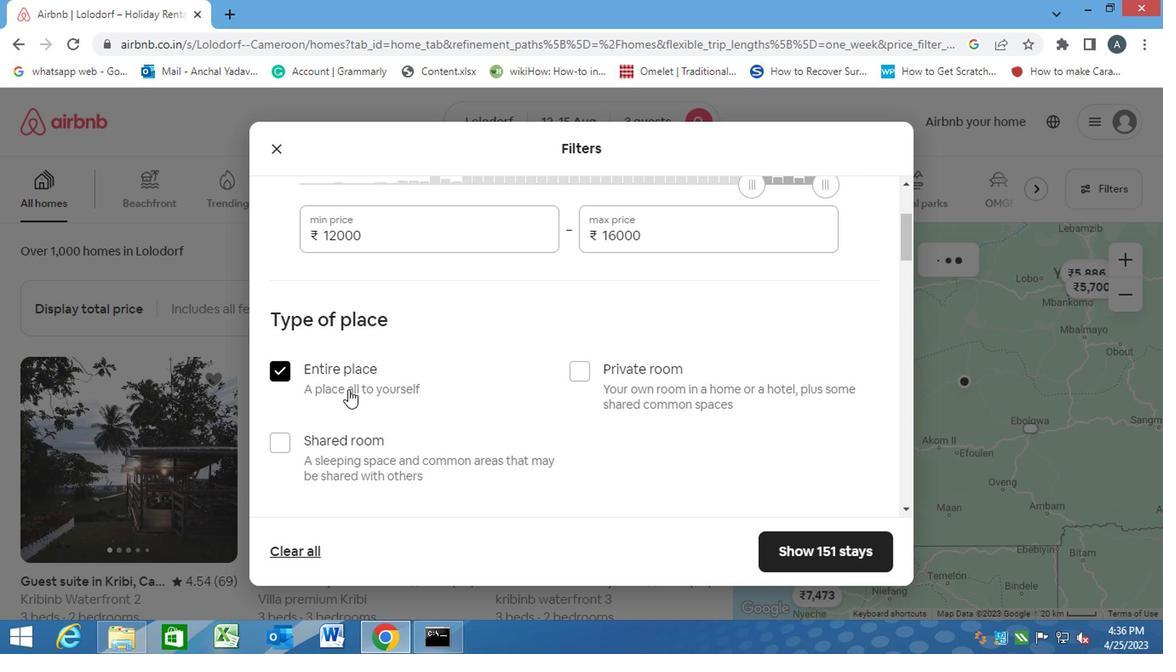 
Action: Mouse scrolled (381, 415) with delta (0, 0)
Screenshot: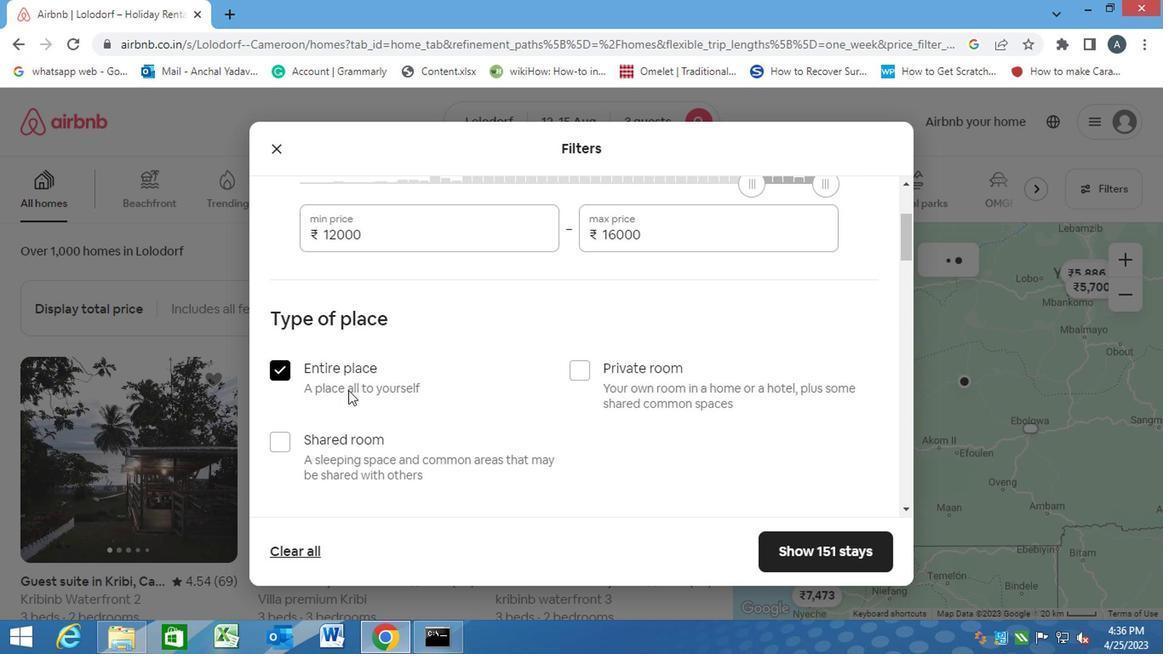 
Action: Mouse scrolled (381, 415) with delta (0, 0)
Screenshot: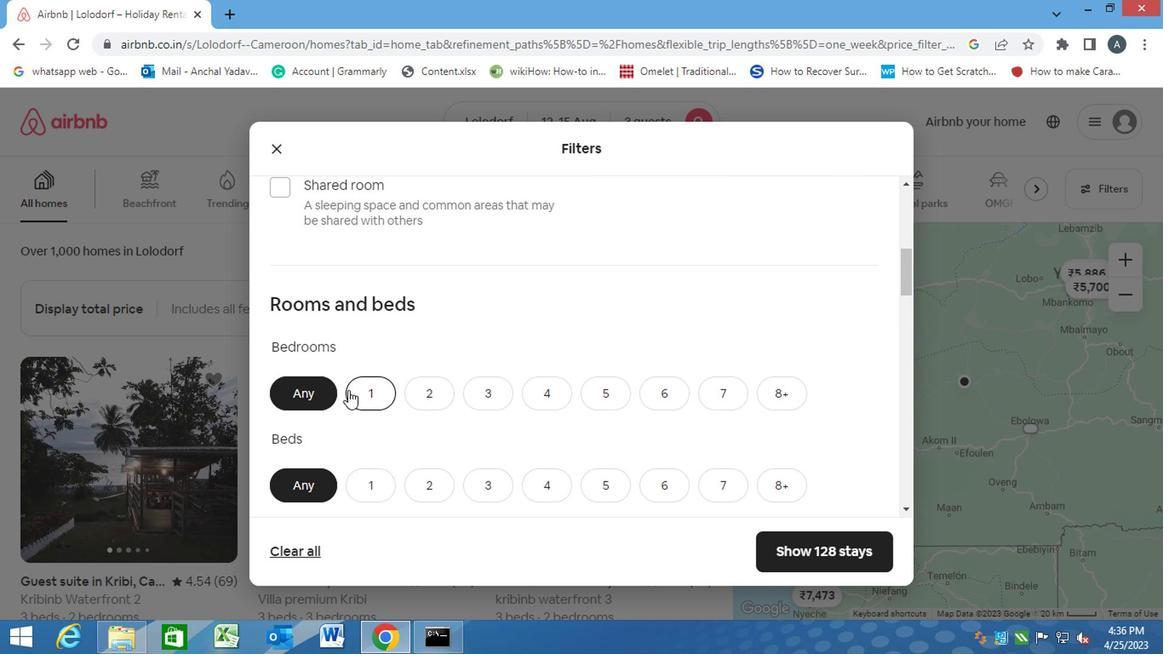 
Action: Mouse moved to (461, 383)
Screenshot: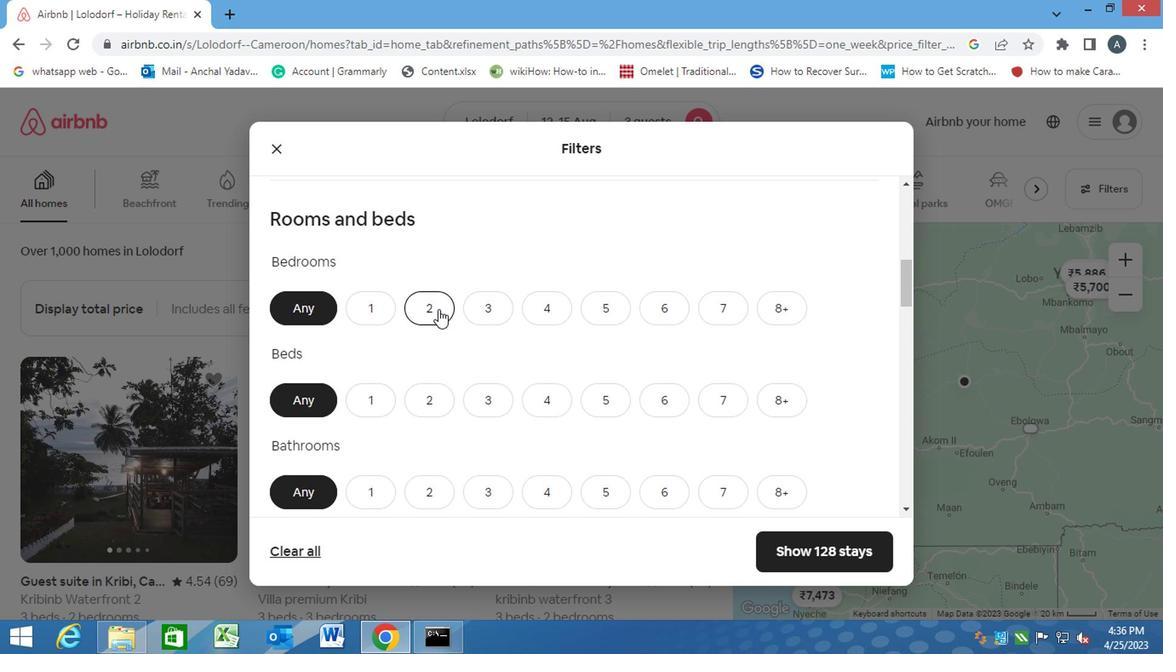 
Action: Mouse pressed left at (461, 383)
Screenshot: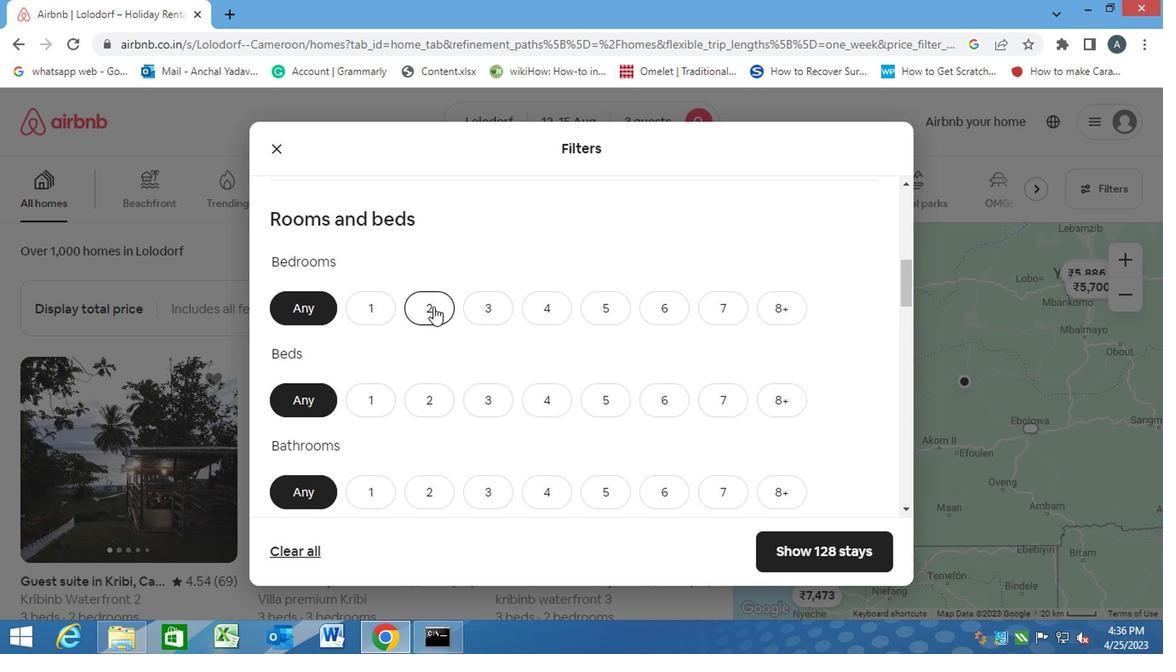 
Action: Mouse moved to (503, 418)
Screenshot: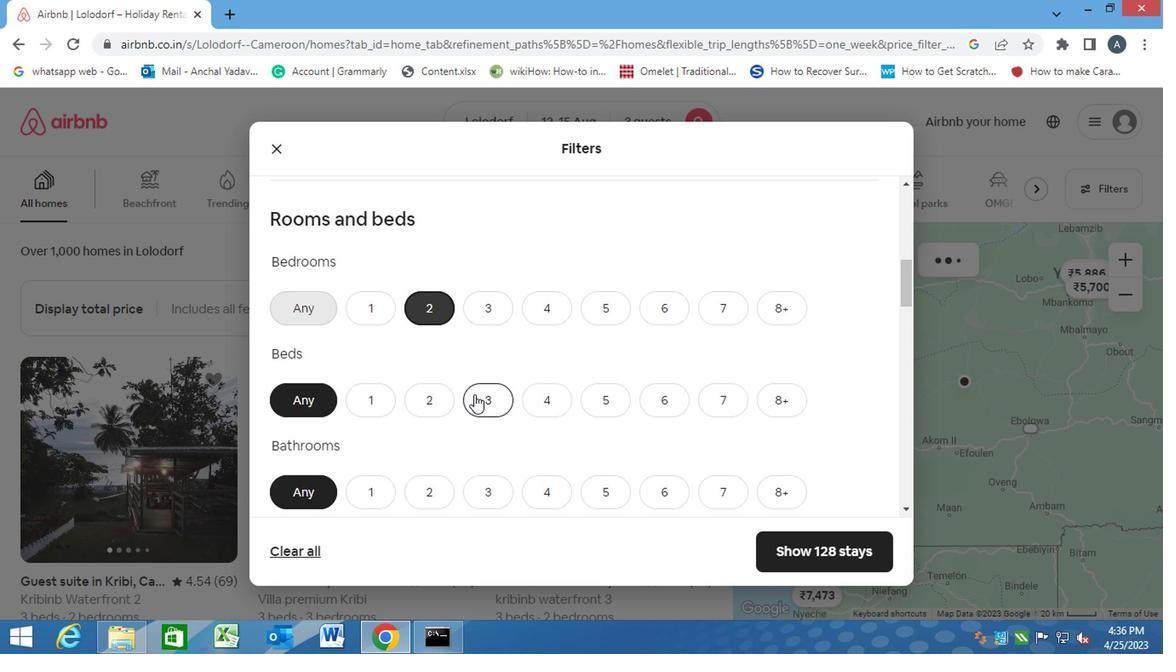 
Action: Mouse pressed left at (503, 418)
Screenshot: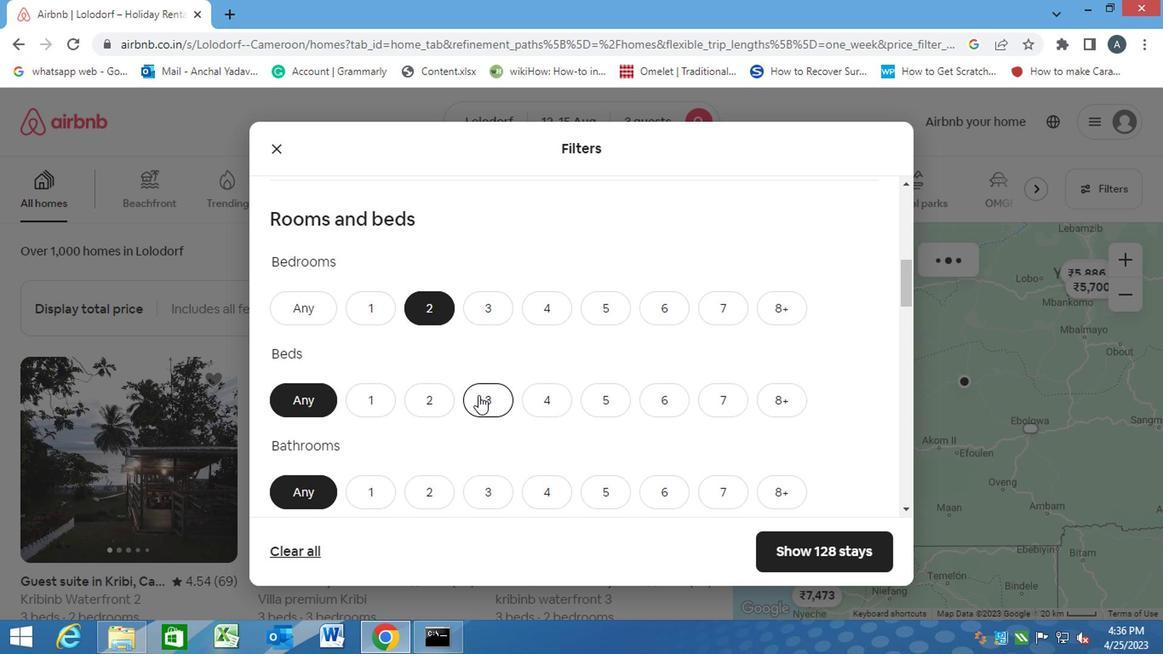
Action: Mouse moved to (416, 453)
Screenshot: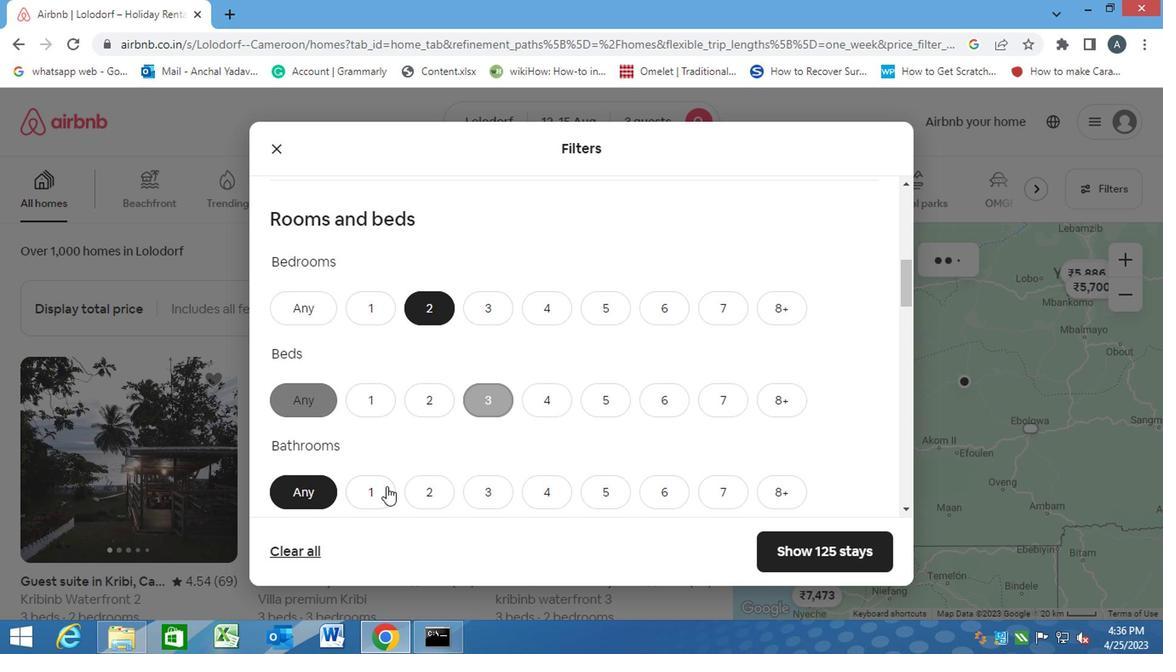 
Action: Mouse pressed left at (416, 453)
Screenshot: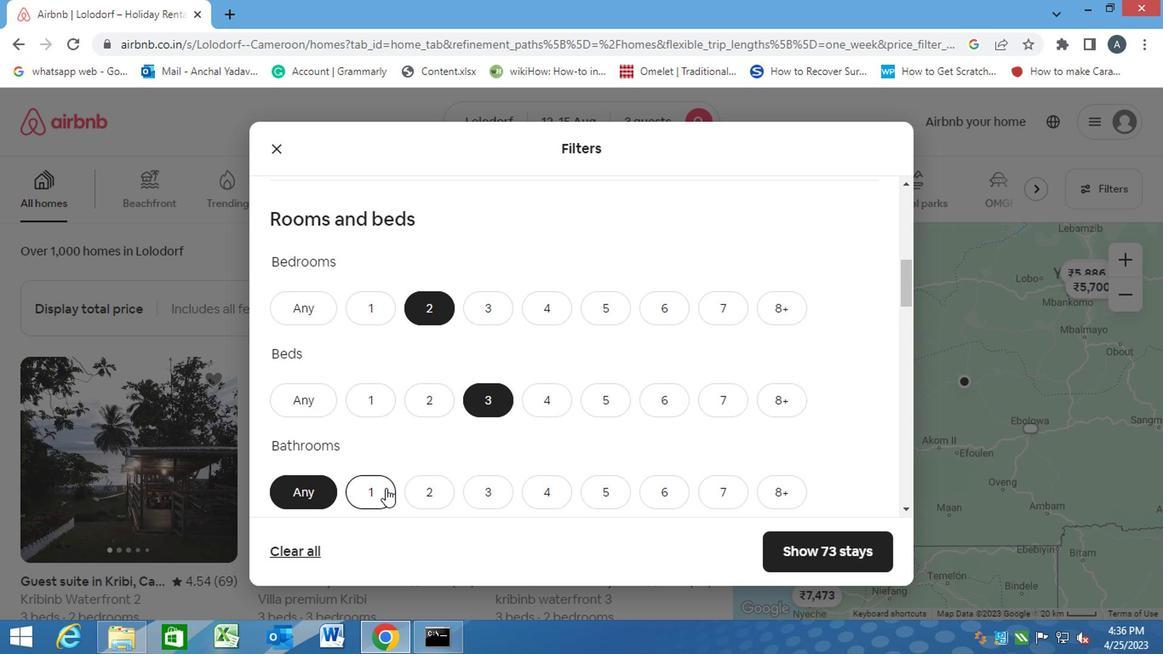 
Action: Mouse moved to (442, 450)
Screenshot: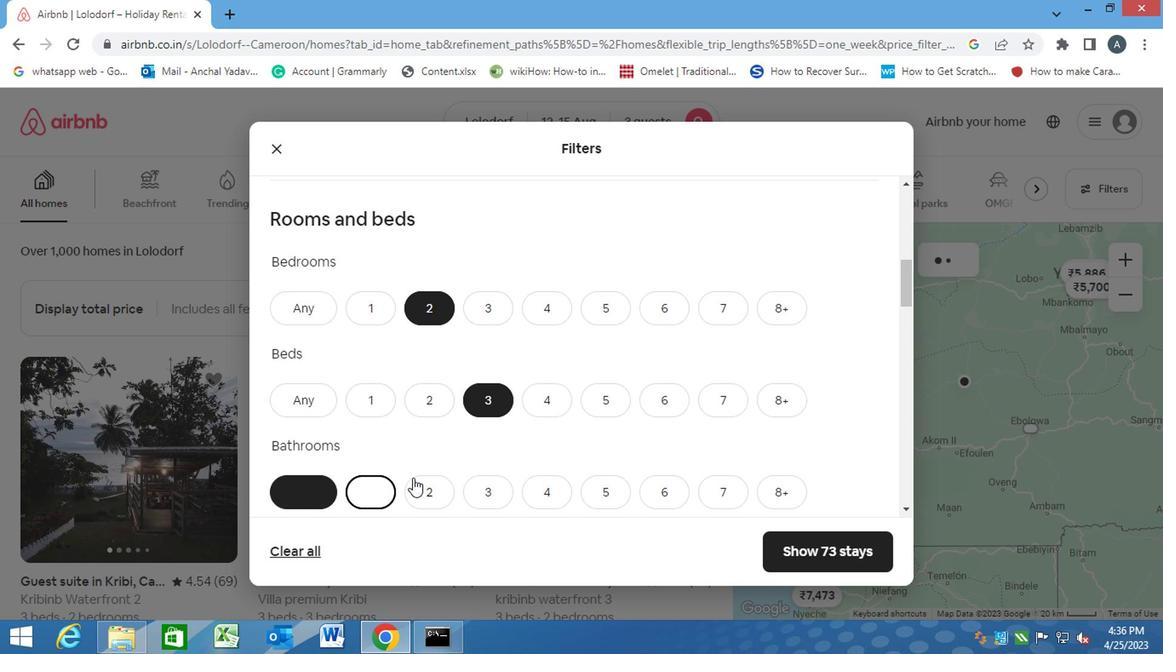 
Action: Mouse scrolled (442, 449) with delta (0, 0)
Screenshot: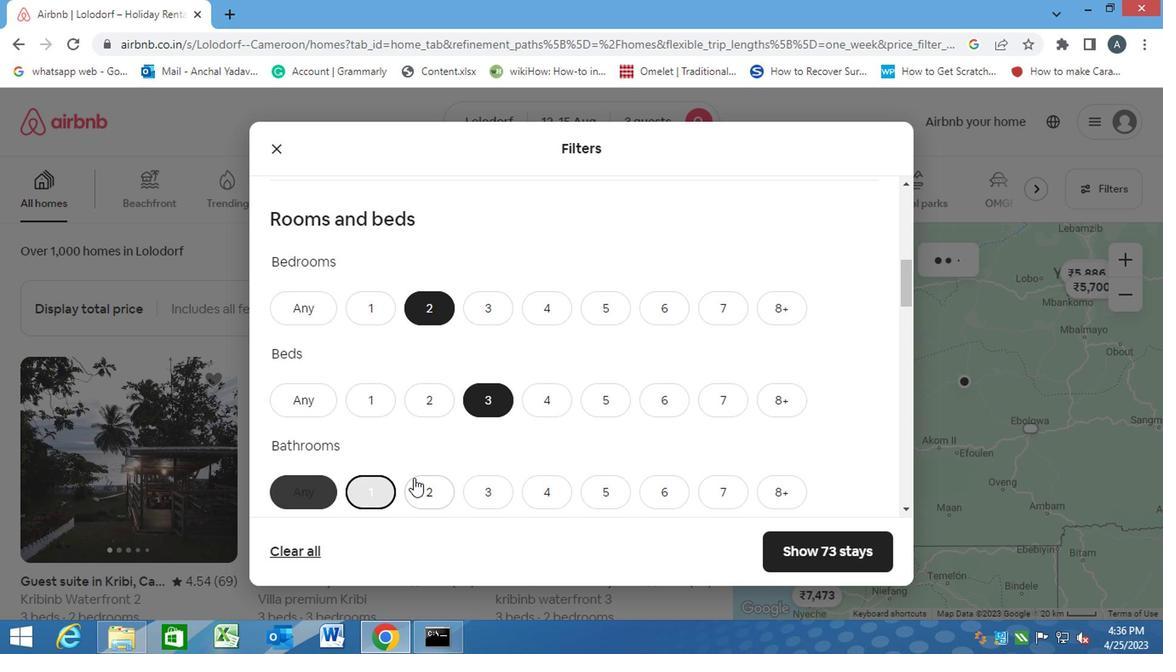 
Action: Mouse scrolled (442, 449) with delta (0, 0)
Screenshot: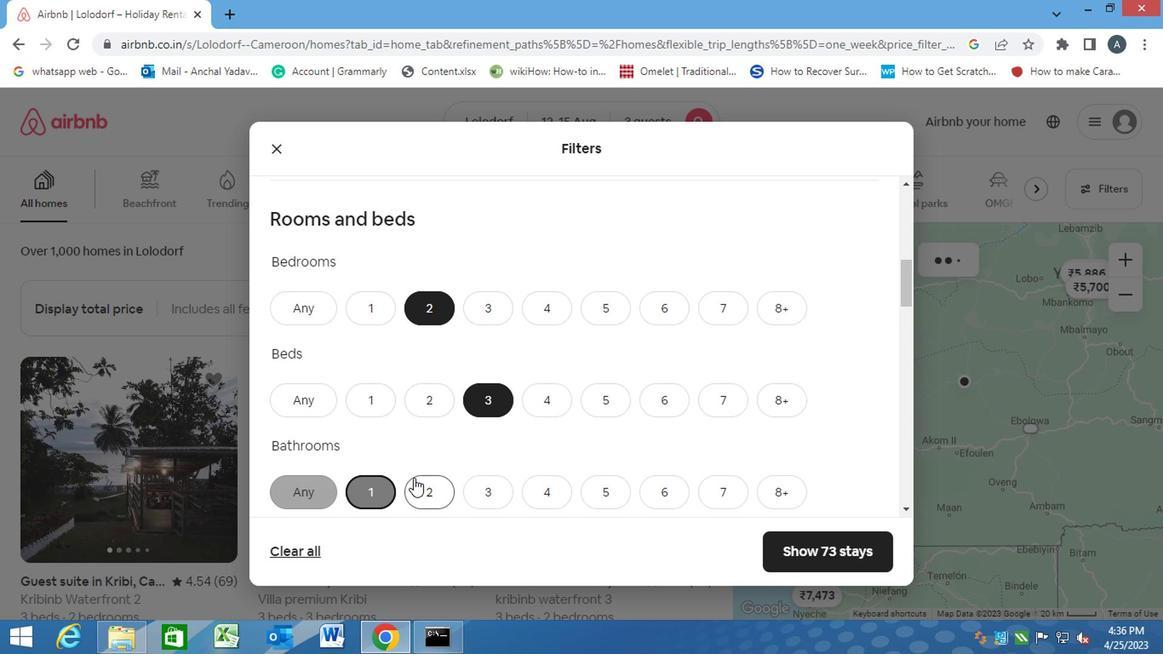 
Action: Mouse scrolled (442, 449) with delta (0, 0)
Screenshot: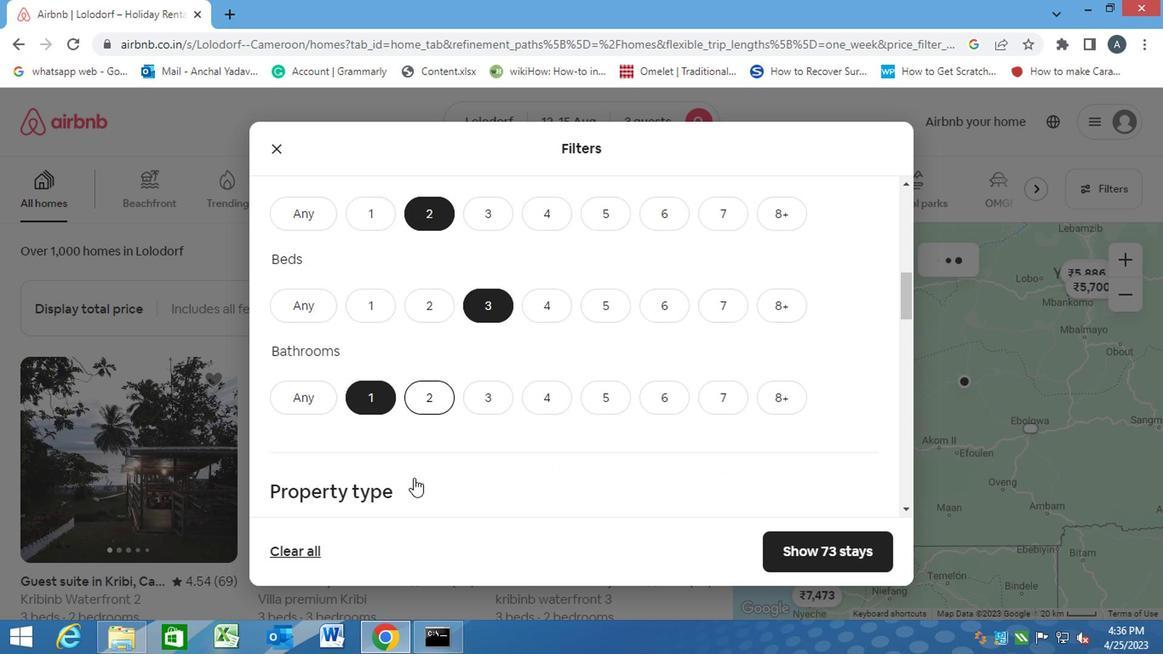 
Action: Mouse moved to (387, 433)
Screenshot: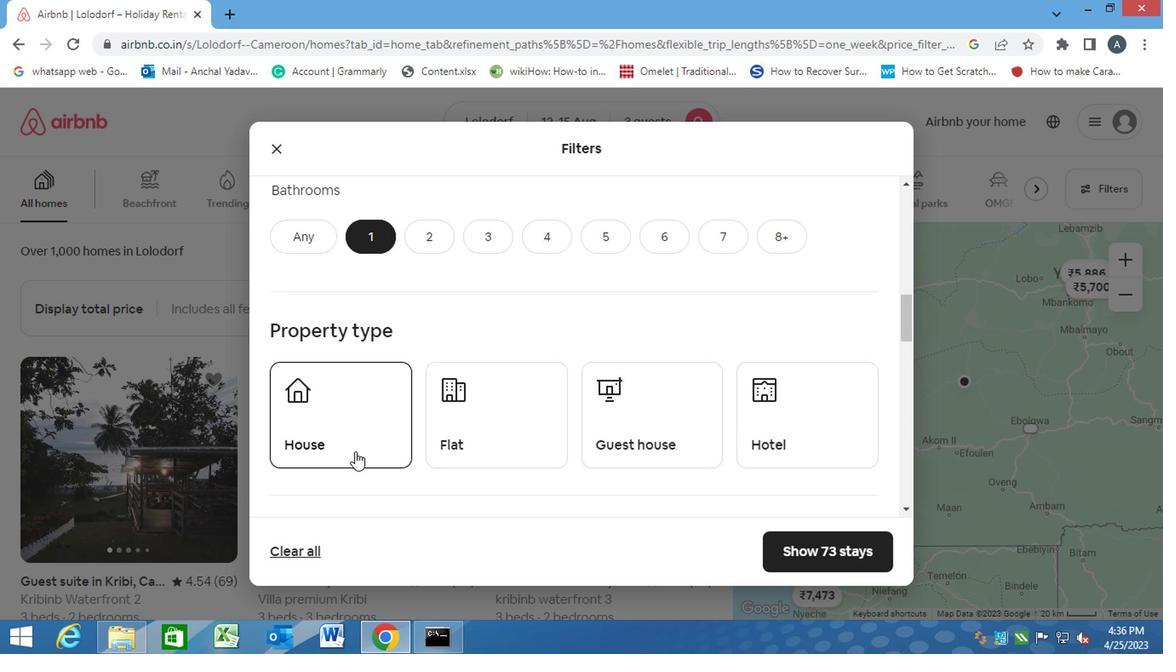
Action: Mouse pressed left at (387, 433)
Screenshot: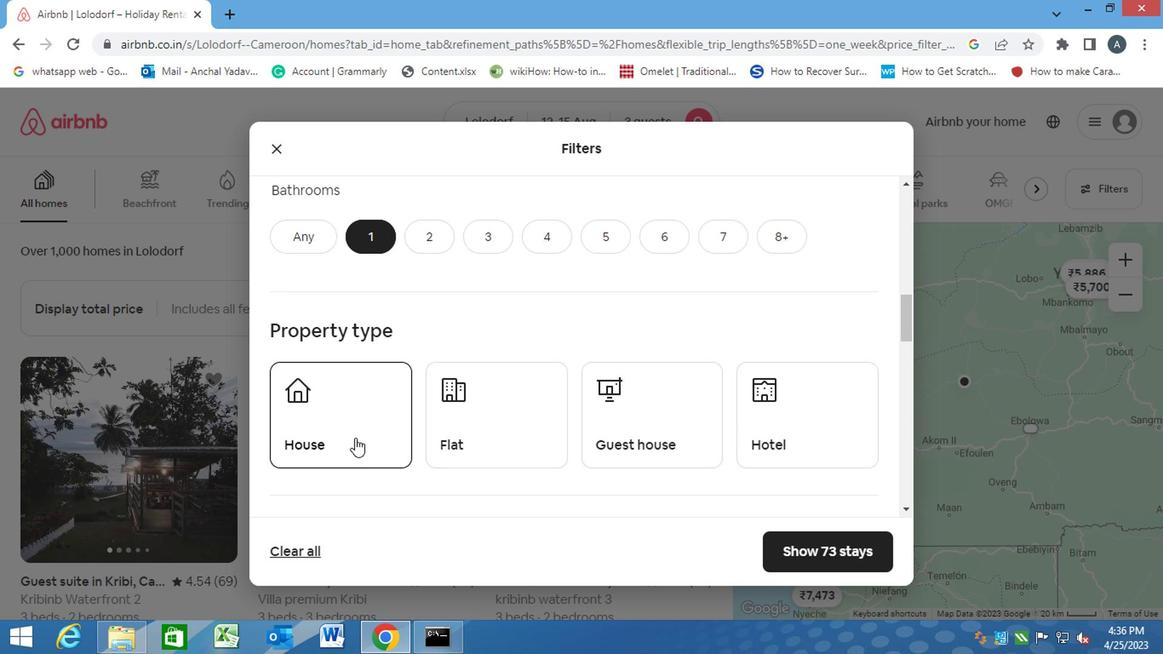 
Action: Mouse moved to (487, 428)
Screenshot: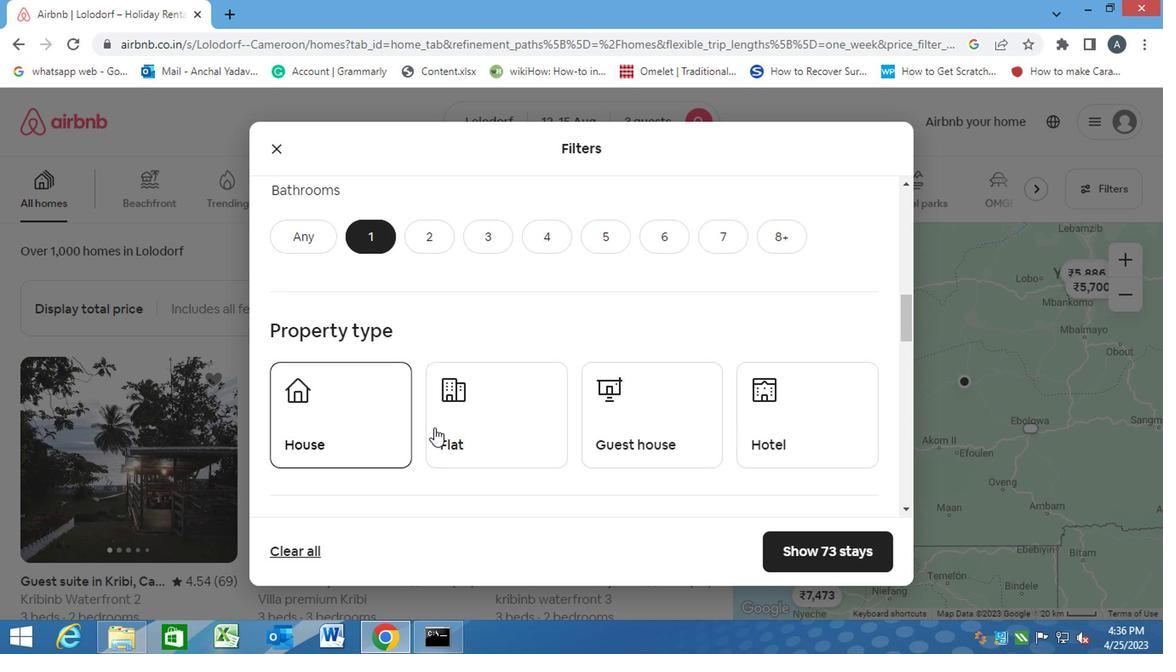 
Action: Mouse pressed left at (487, 428)
Screenshot: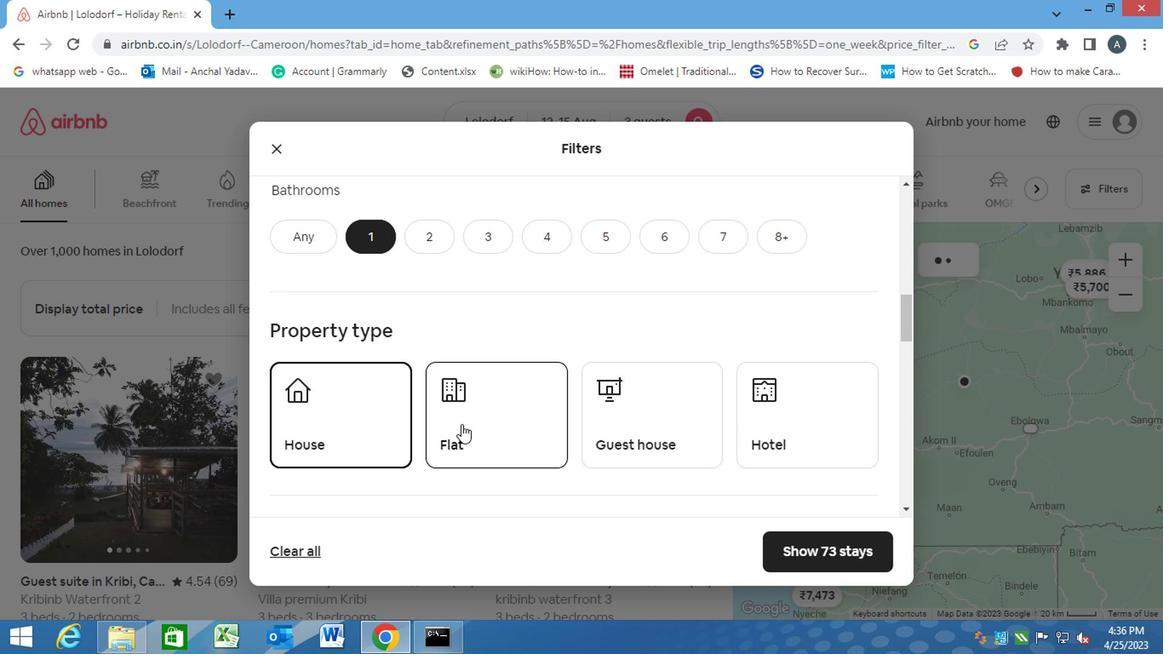 
Action: Mouse moved to (614, 428)
Screenshot: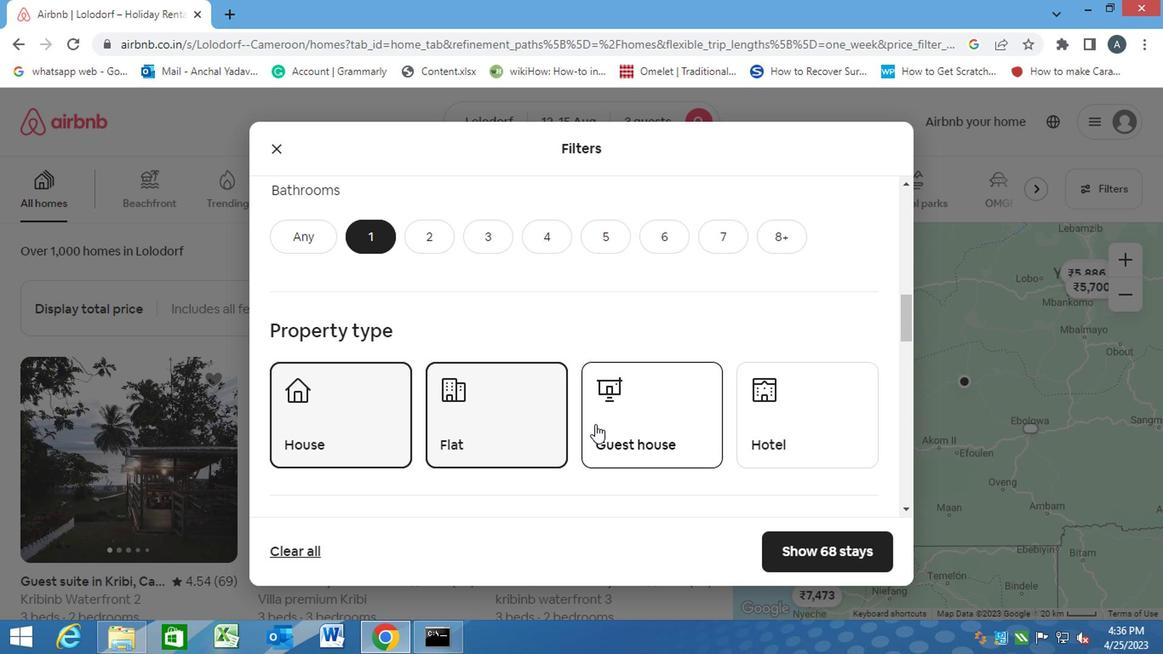 
Action: Mouse pressed left at (614, 428)
Screenshot: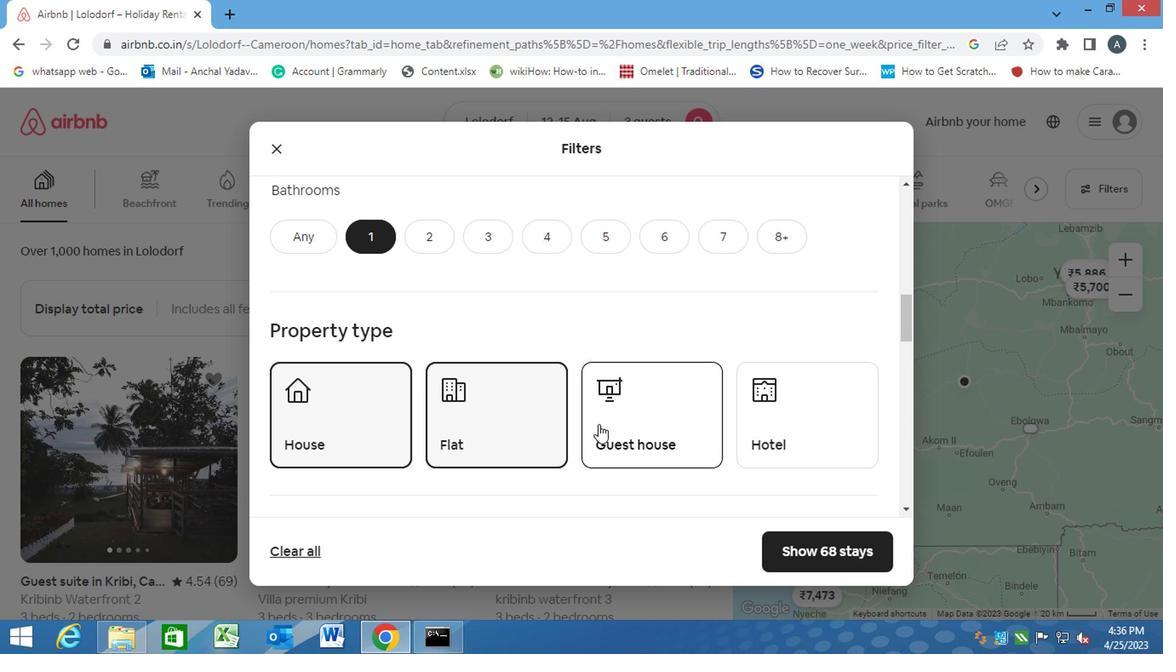 
Action: Mouse moved to (550, 441)
Screenshot: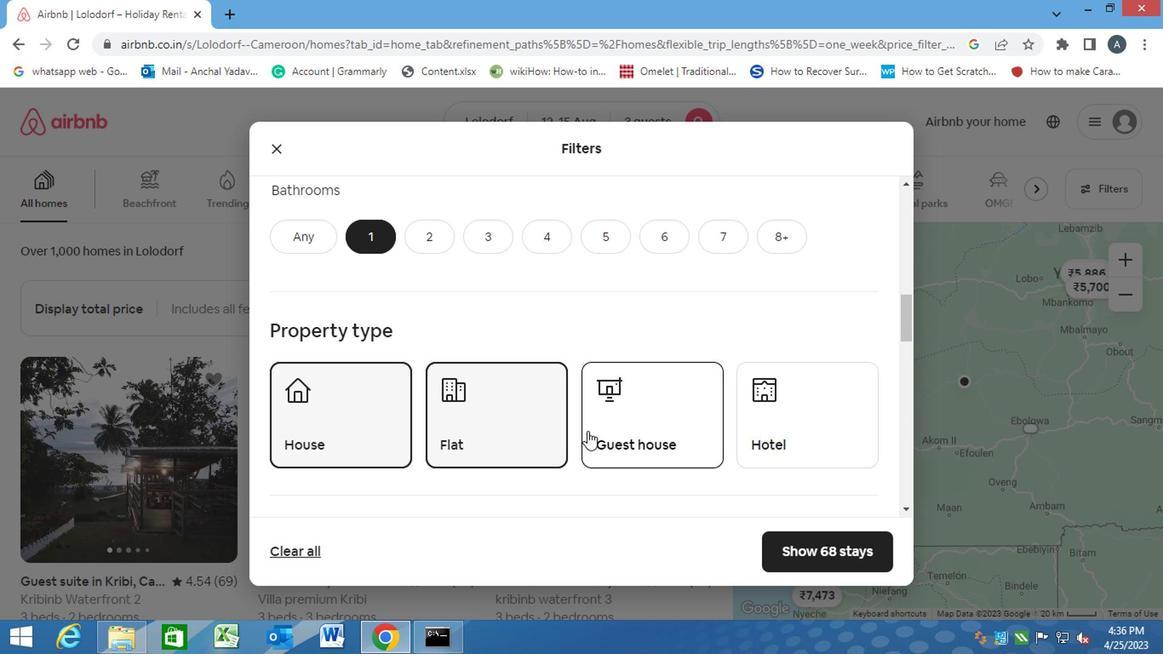 
Action: Mouse scrolled (550, 441) with delta (0, 0)
Screenshot: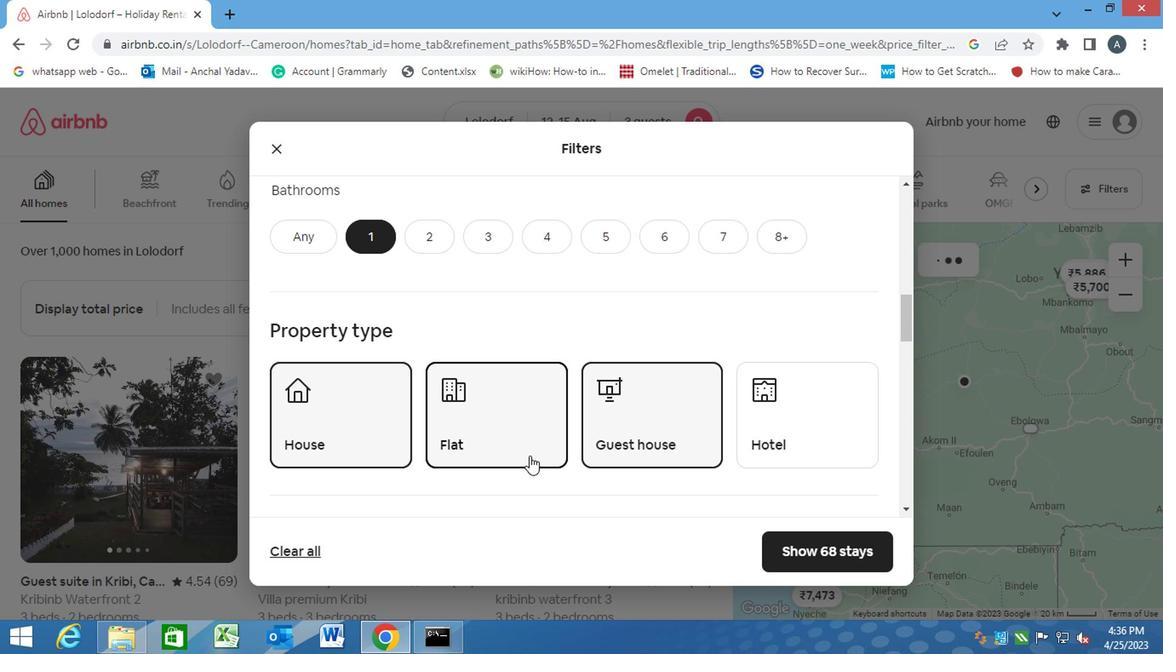 
Action: Mouse scrolled (550, 441) with delta (0, 0)
Screenshot: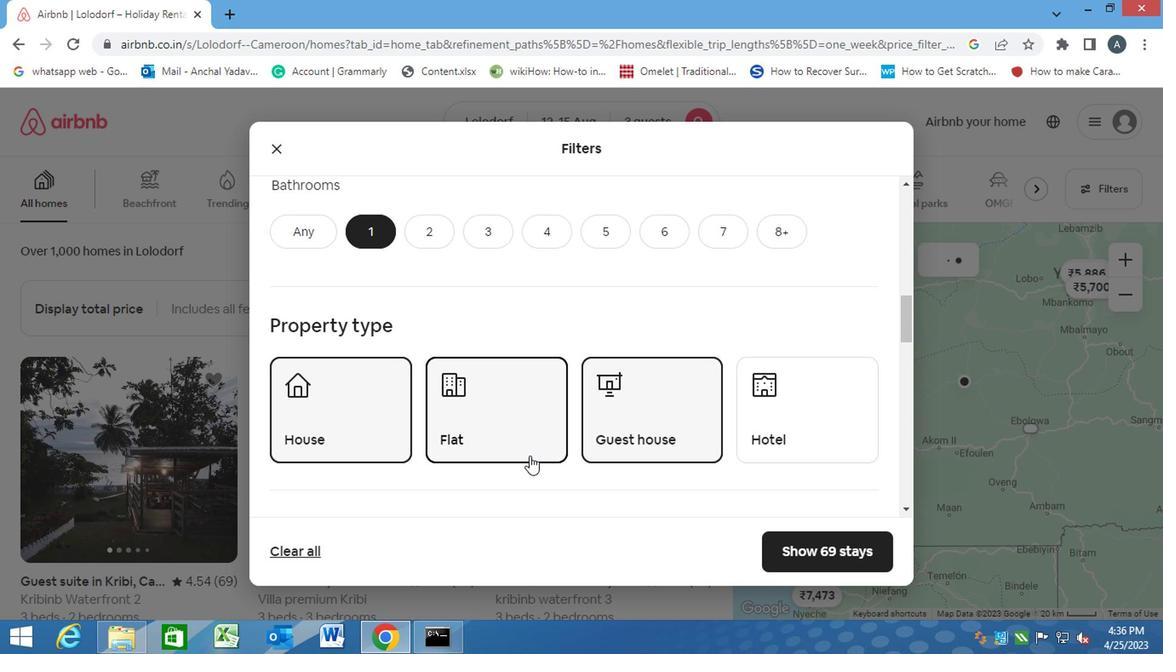 
Action: Mouse scrolled (550, 441) with delta (0, 0)
Screenshot: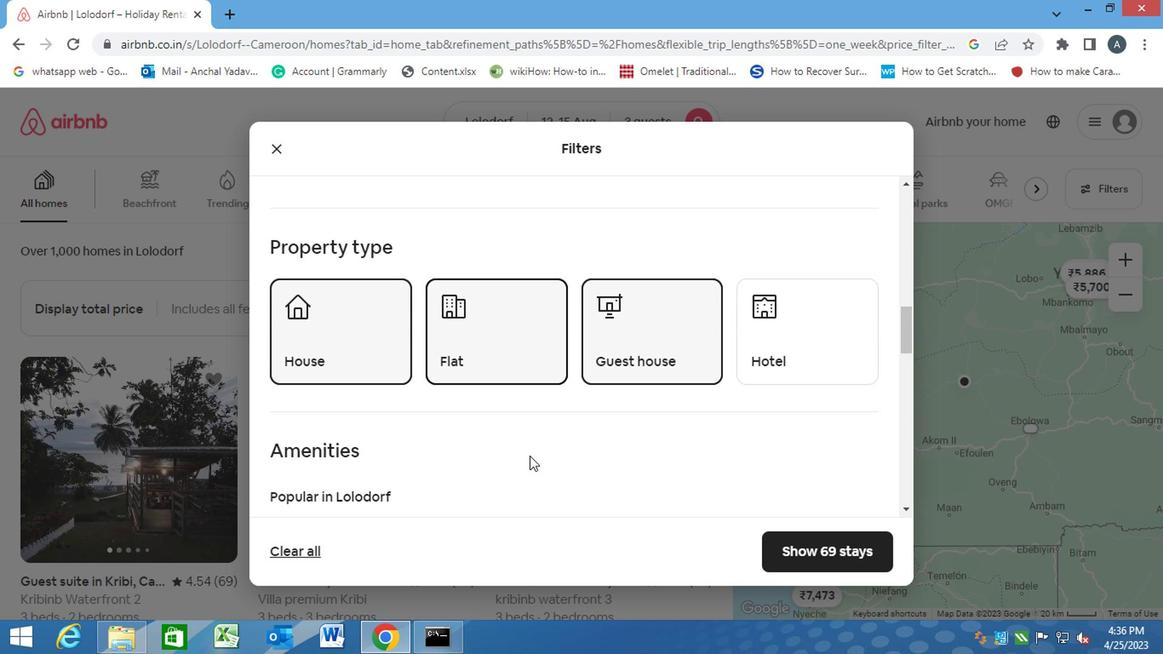 
Action: Mouse scrolled (550, 441) with delta (0, 0)
Screenshot: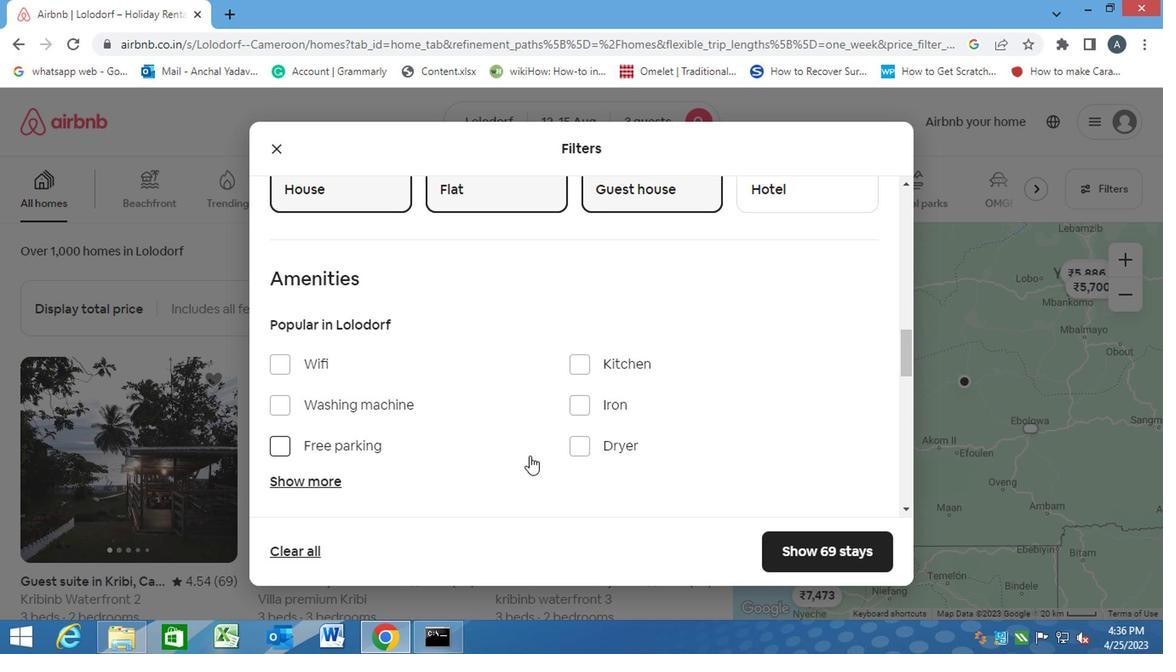 
Action: Mouse scrolled (550, 441) with delta (0, 0)
Screenshot: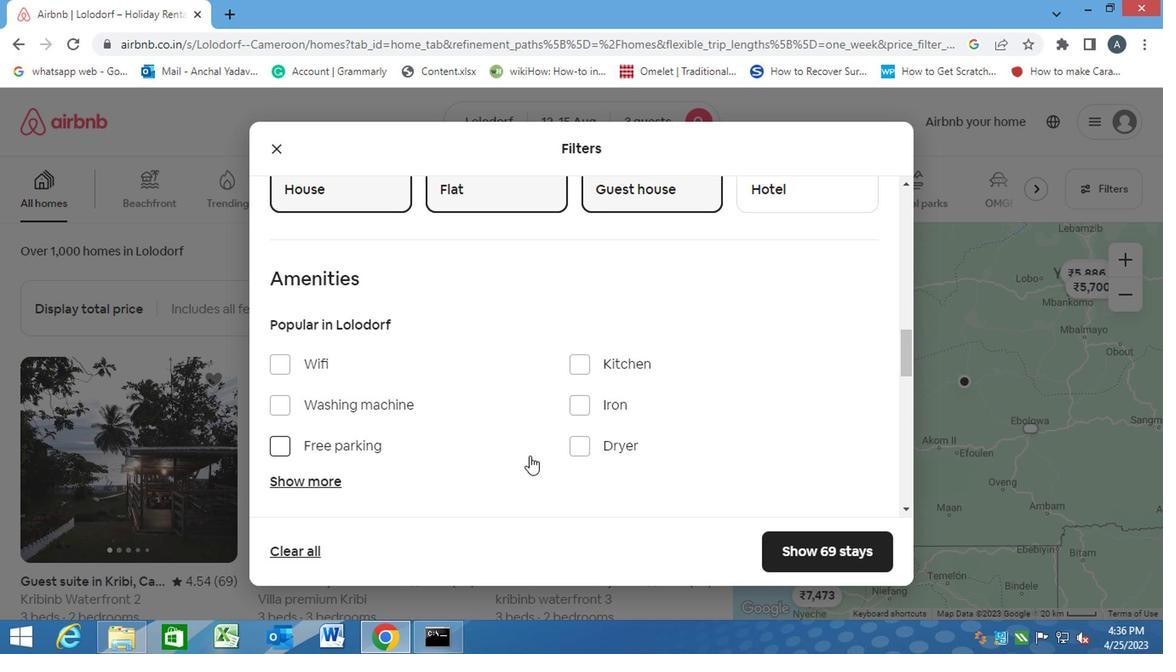 
Action: Mouse scrolled (550, 441) with delta (0, 0)
Screenshot: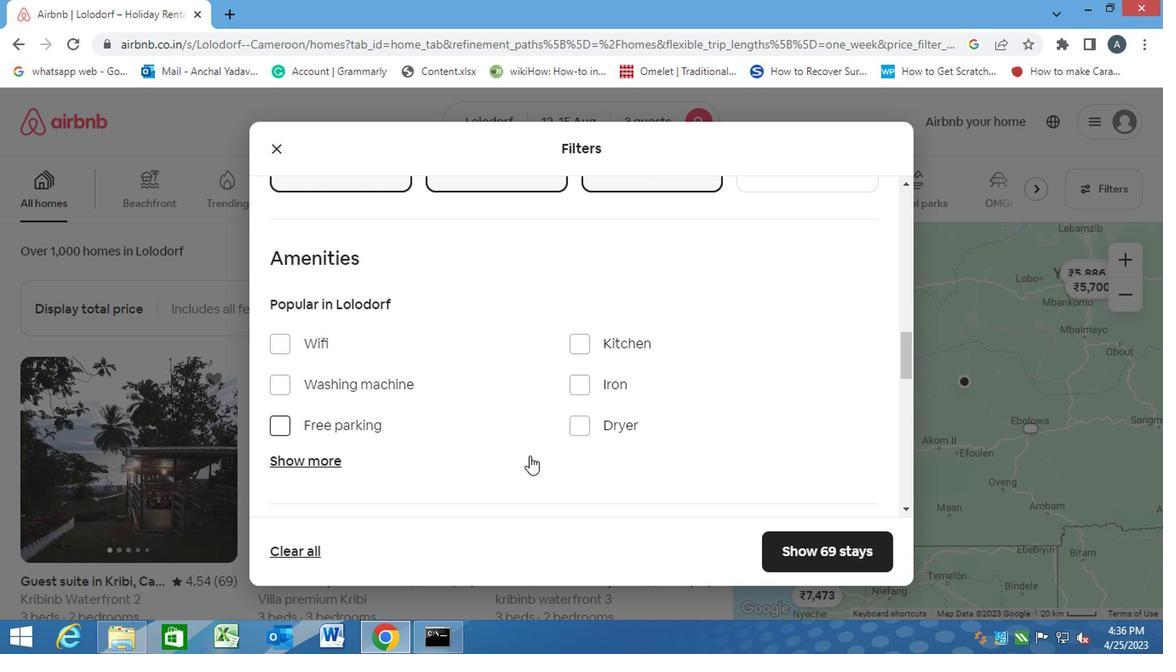 
Action: Mouse moved to (844, 427)
Screenshot: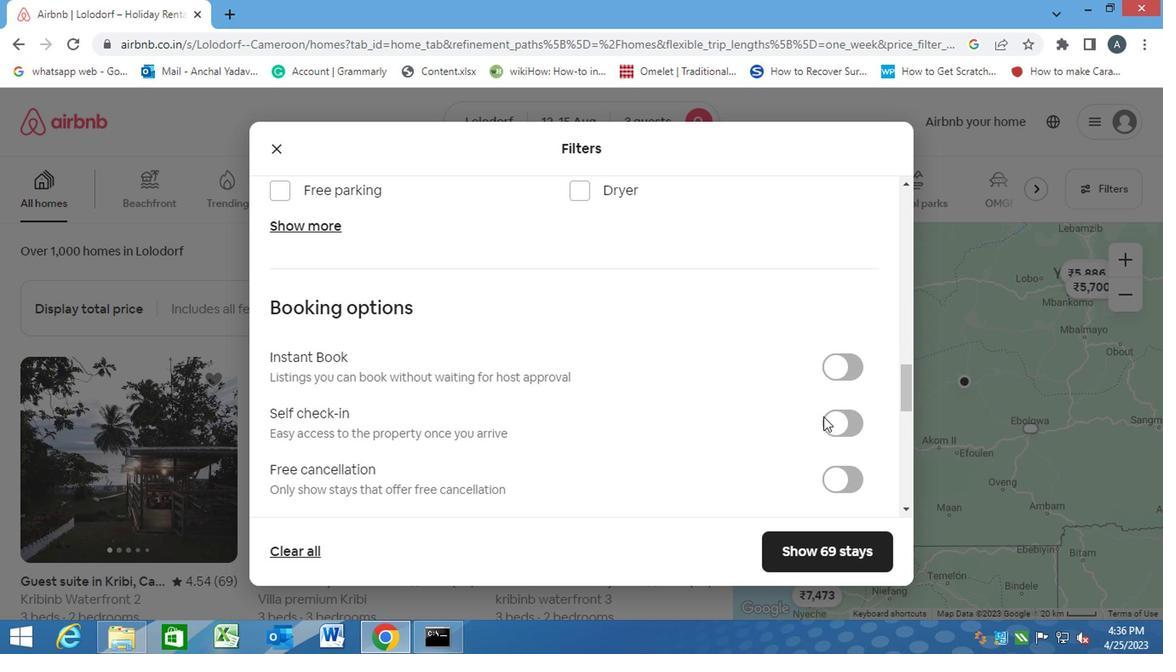 
Action: Mouse pressed left at (844, 427)
Screenshot: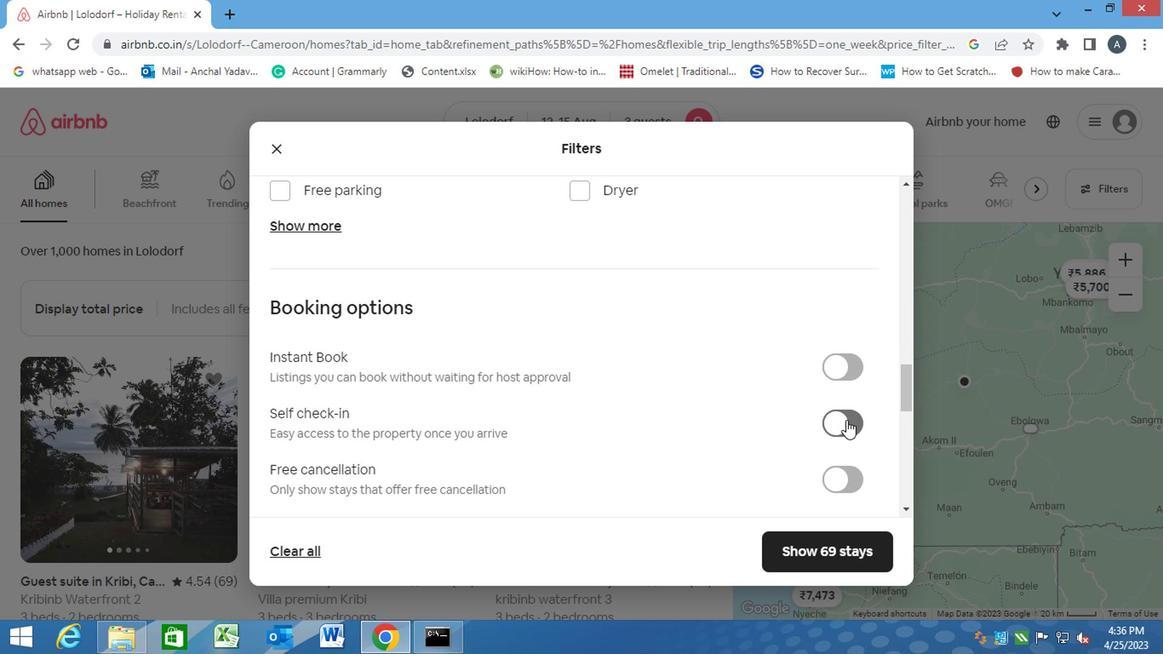 
Action: Mouse moved to (694, 427)
Screenshot: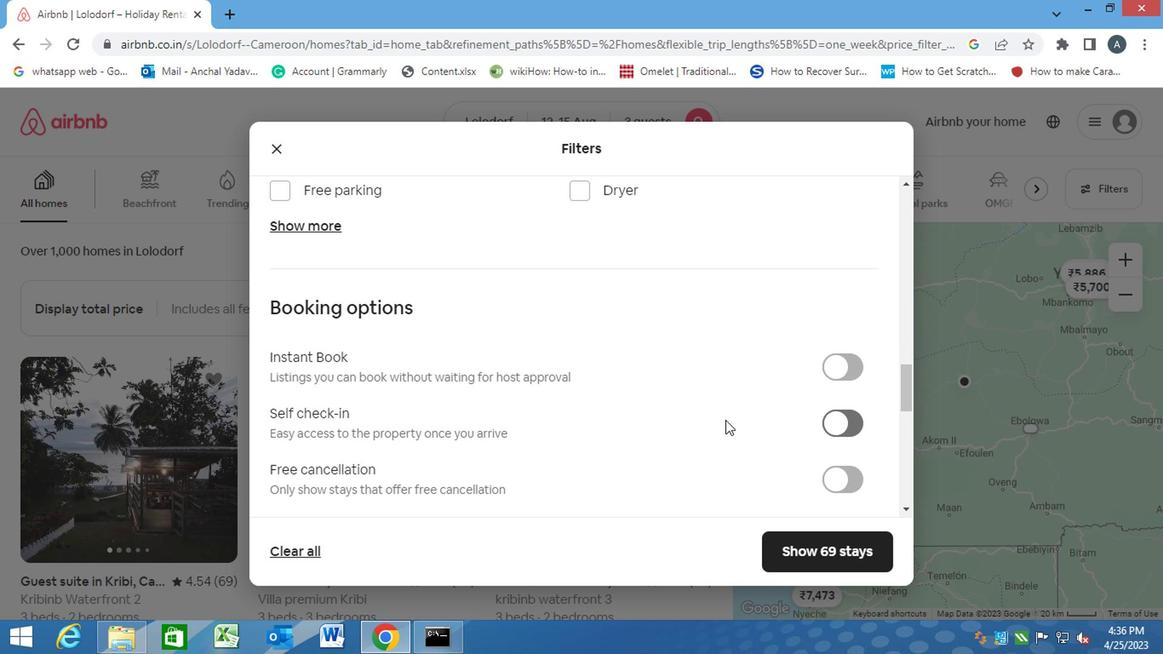 
Action: Mouse scrolled (694, 427) with delta (0, 0)
Screenshot: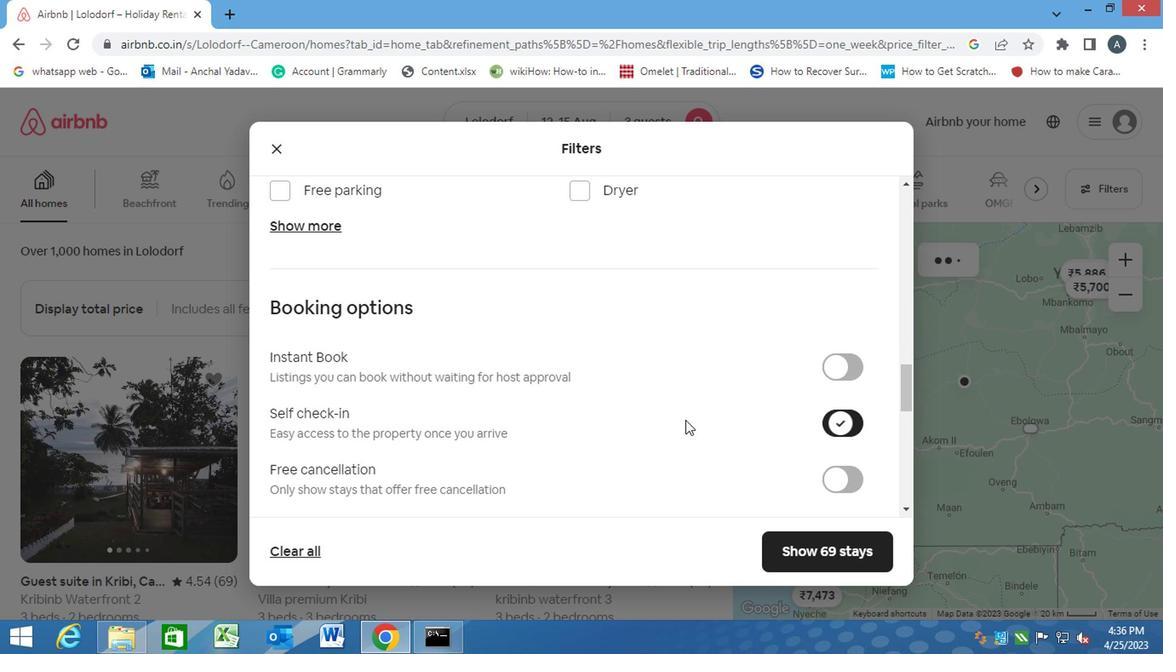 
Action: Mouse scrolled (694, 427) with delta (0, 0)
Screenshot: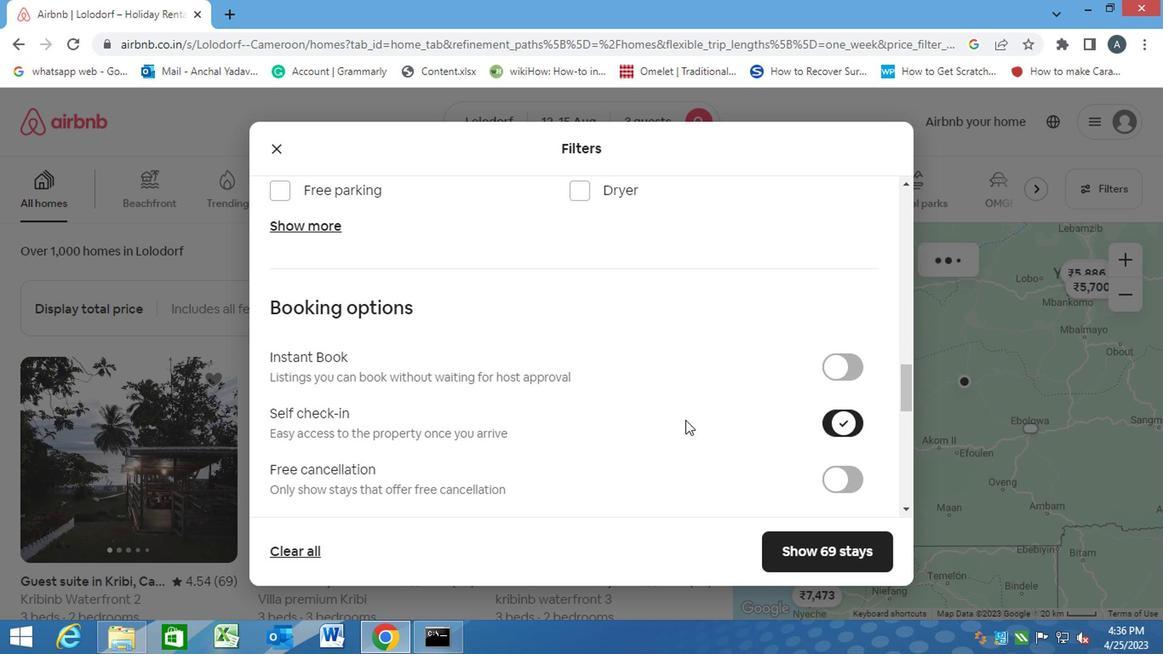 
Action: Mouse scrolled (694, 427) with delta (0, 0)
Screenshot: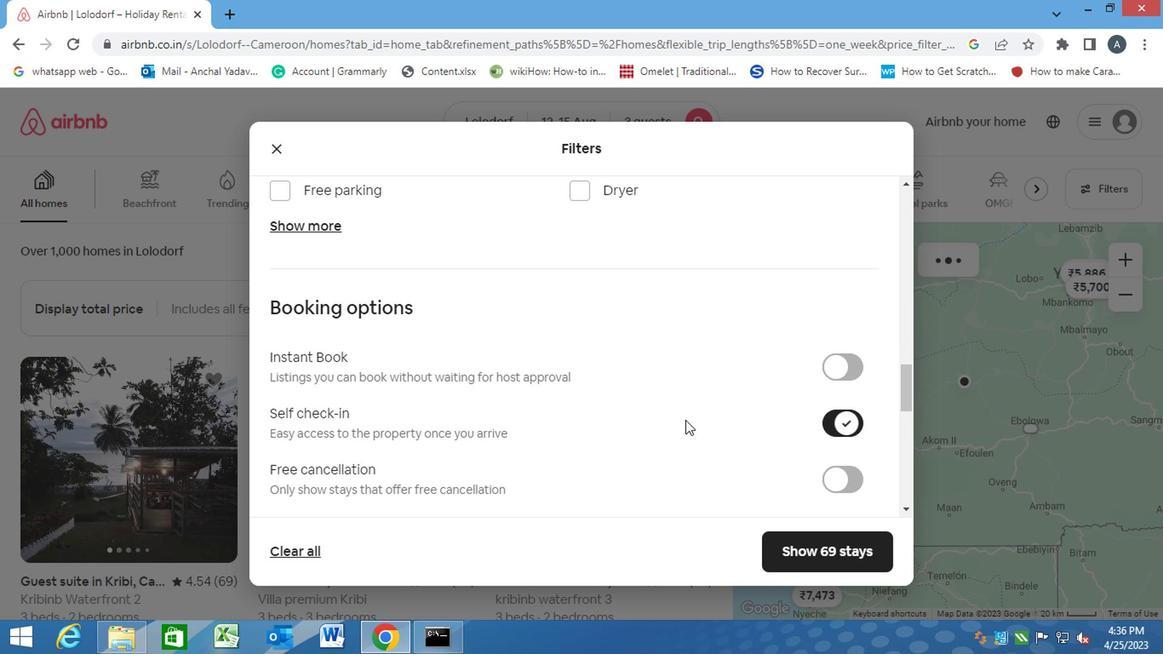 
Action: Mouse scrolled (694, 427) with delta (0, 0)
Screenshot: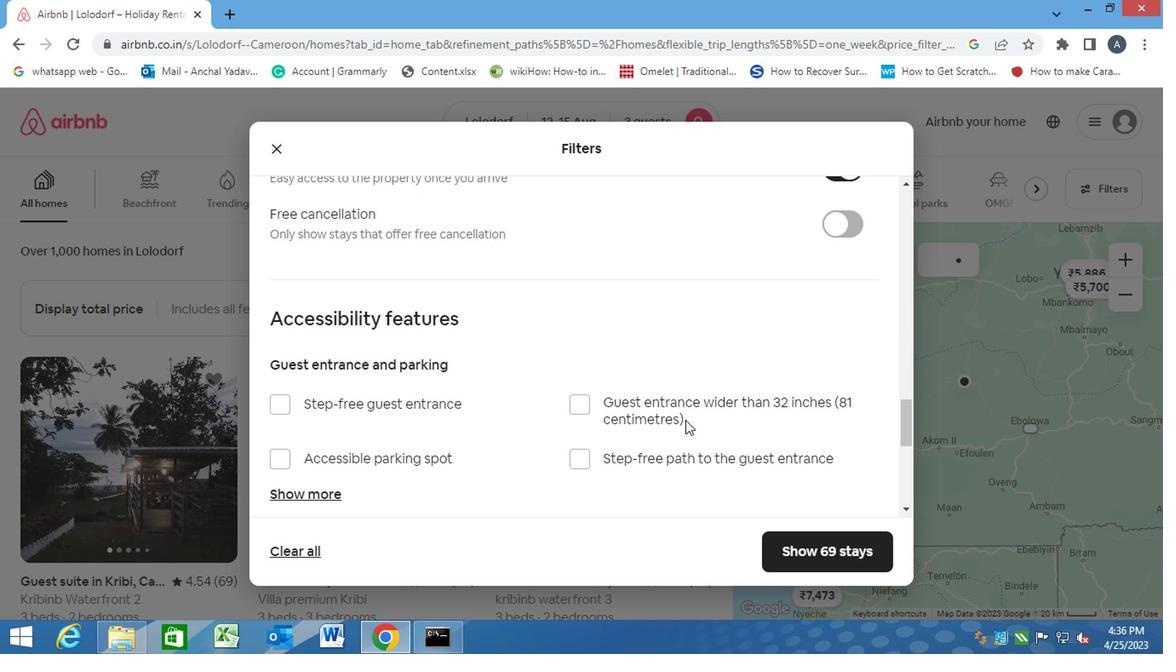 
Action: Mouse scrolled (694, 427) with delta (0, 0)
Screenshot: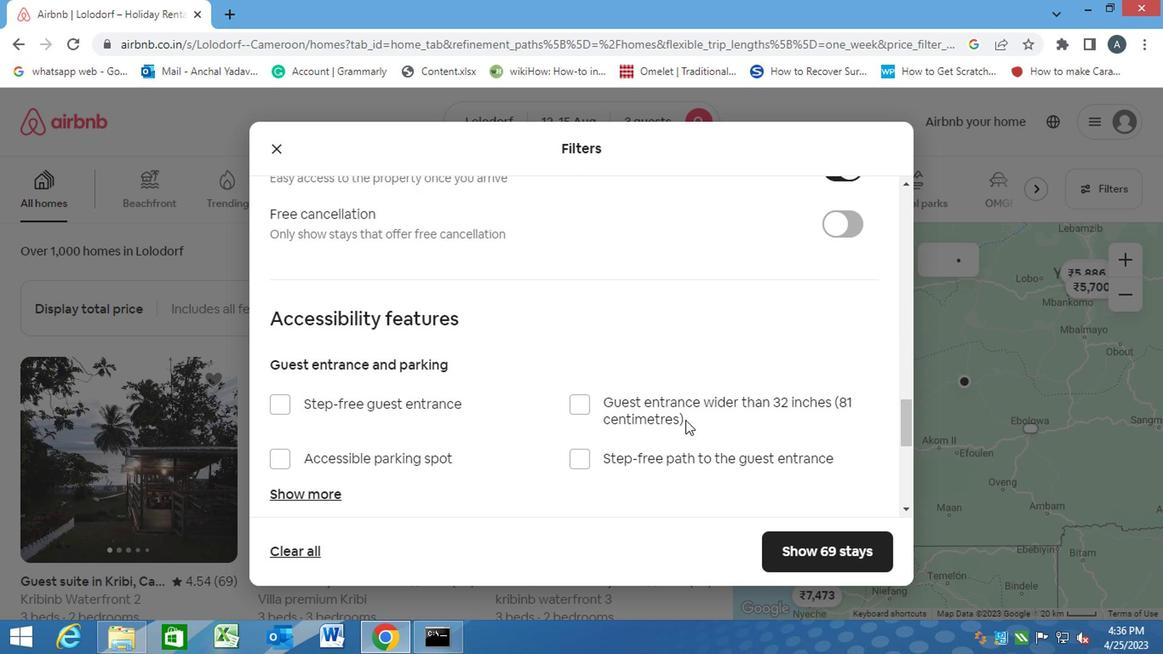 
Action: Mouse scrolled (694, 427) with delta (0, 0)
Screenshot: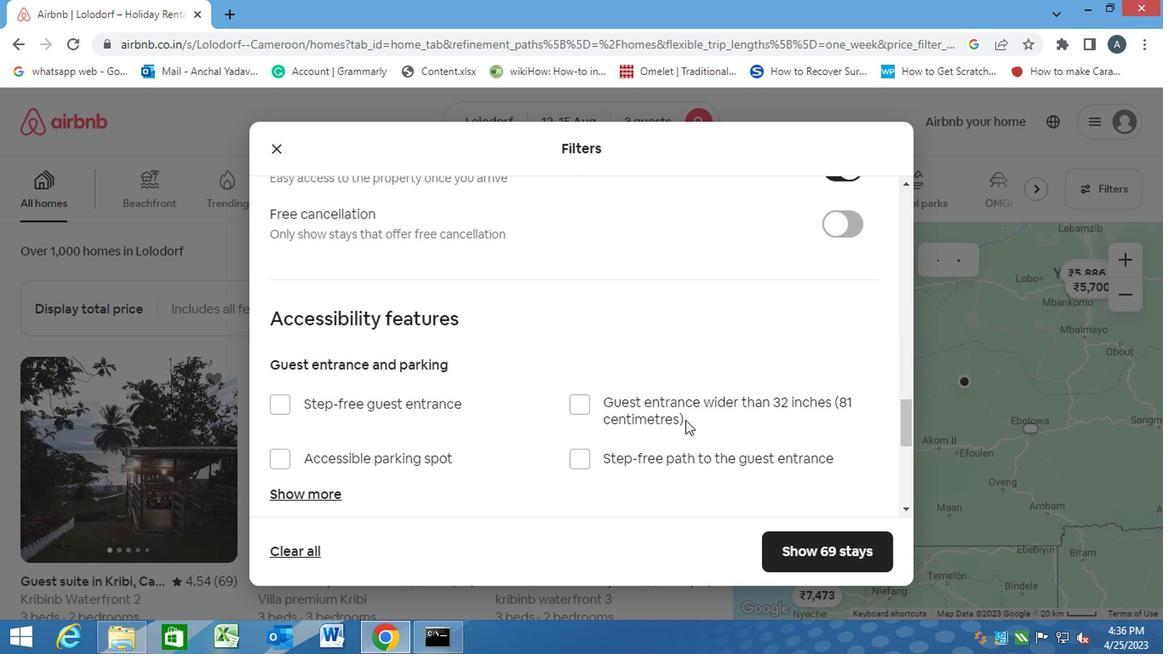 
Action: Mouse moved to (379, 440)
Screenshot: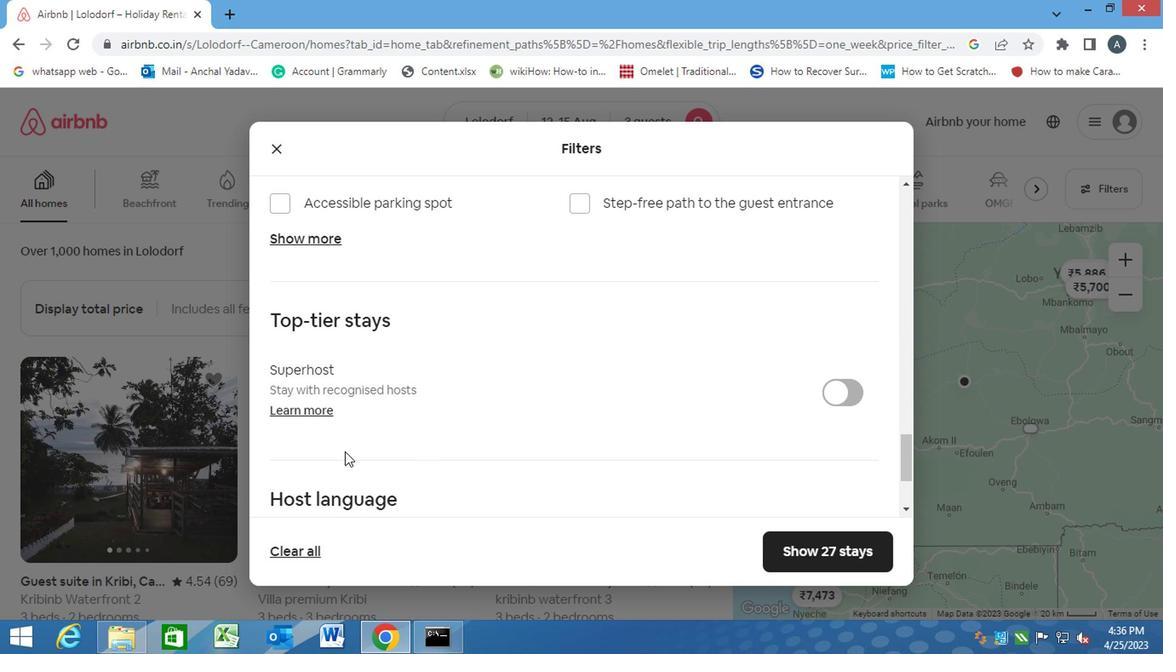 
Action: Mouse scrolled (379, 439) with delta (0, 0)
Screenshot: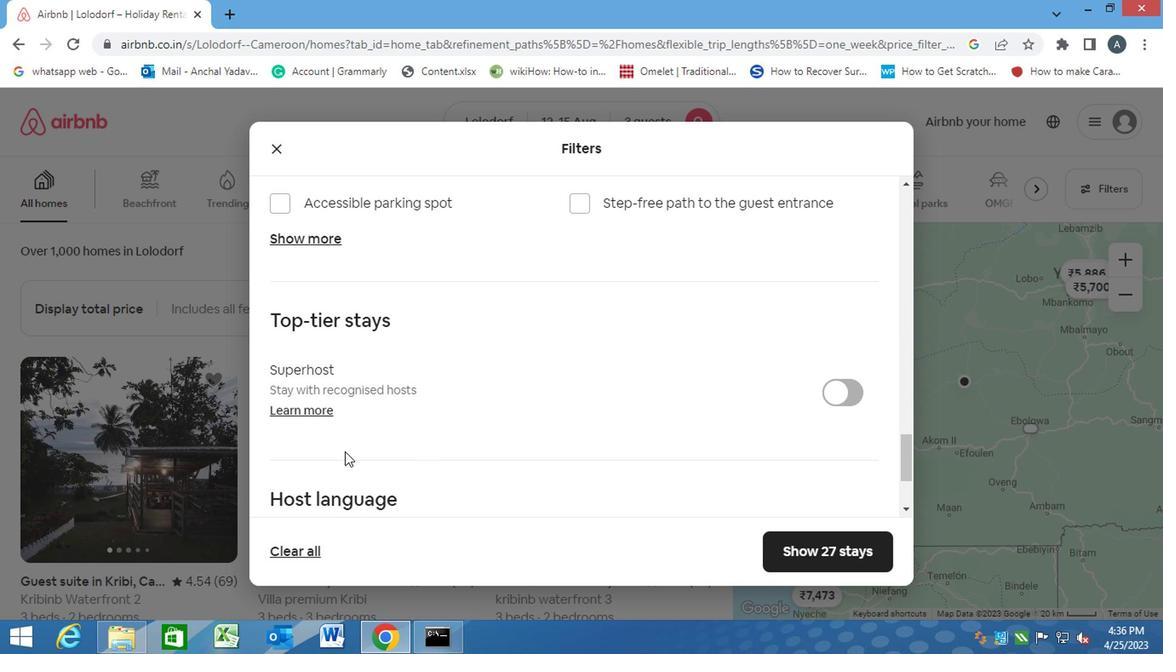 
Action: Mouse scrolled (379, 439) with delta (0, 0)
Screenshot: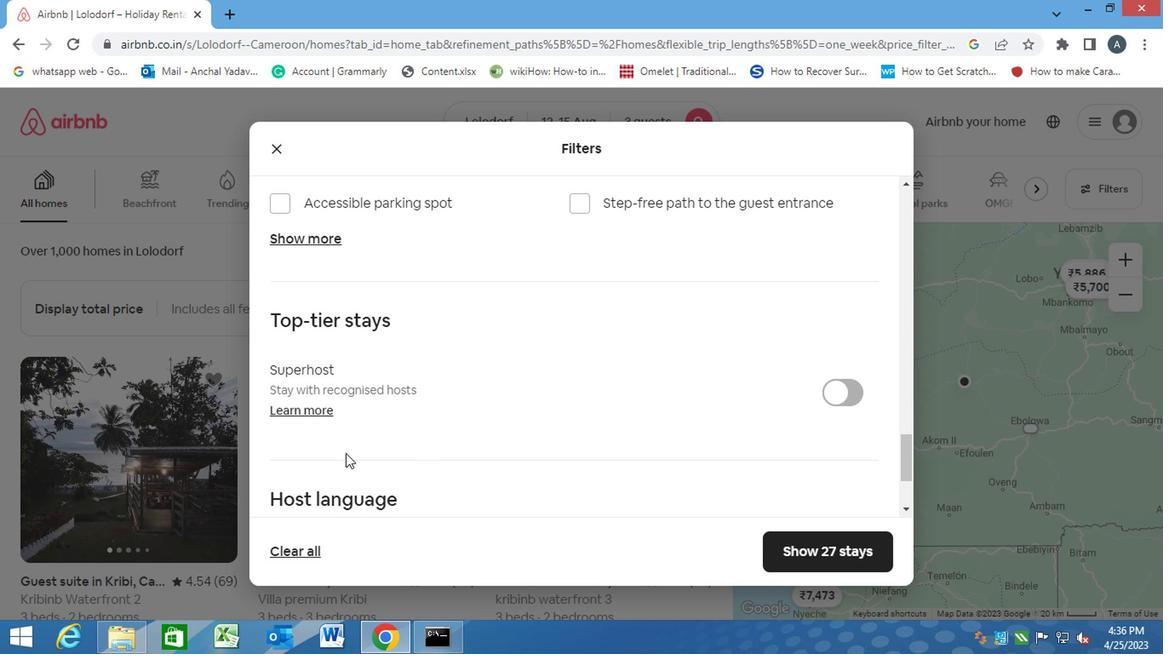 
Action: Mouse moved to (321, 419)
Screenshot: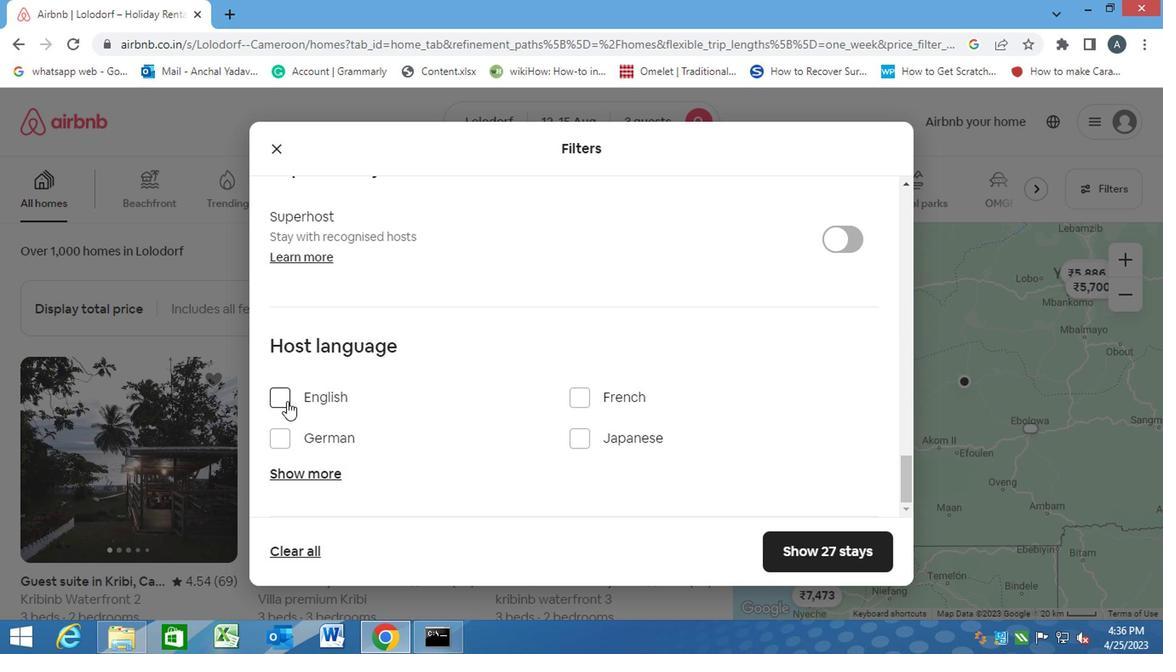 
Action: Mouse pressed left at (321, 419)
Screenshot: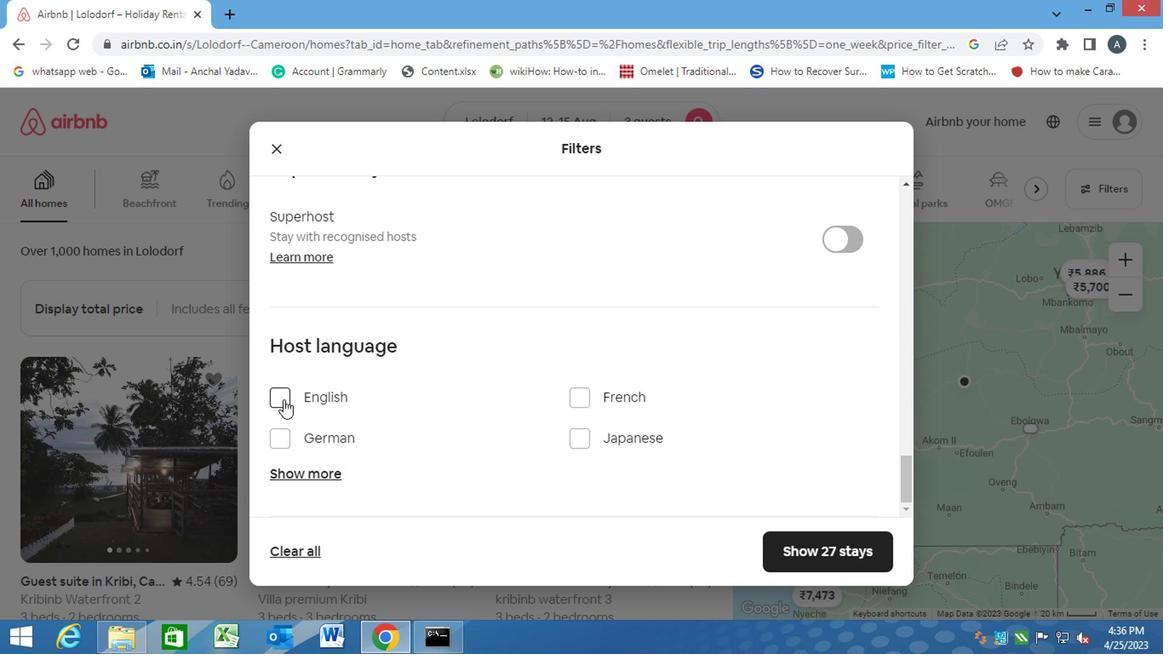 
Action: Mouse moved to (793, 475)
Screenshot: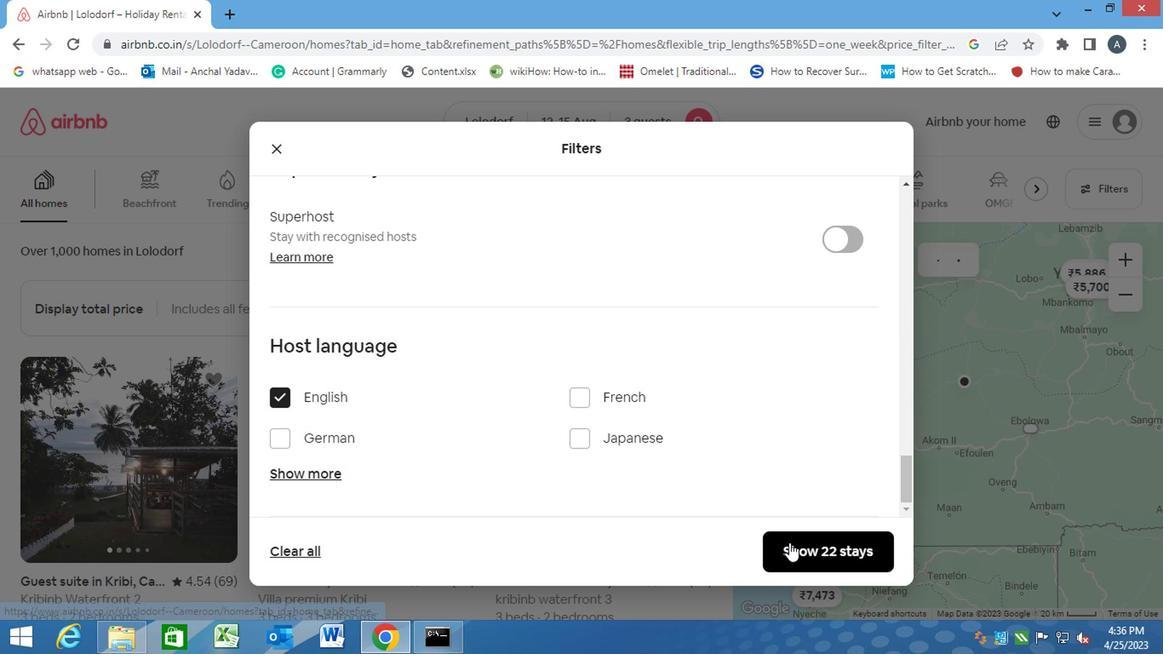 
Action: Mouse pressed left at (793, 475)
Screenshot: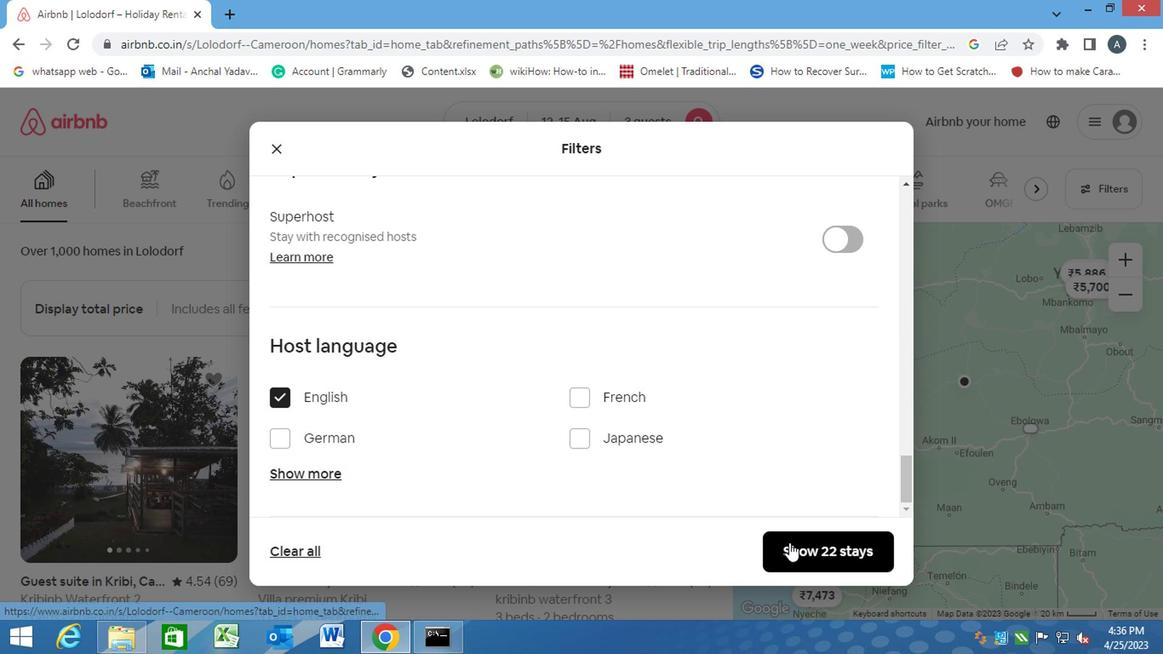 
